 Task: Select a due date automation when advanced on, the moment a card is due add fields with custom field "Resume" set to a number lower or equal to 1 and greater or equal to 10.
Action: Mouse moved to (1233, 101)
Screenshot: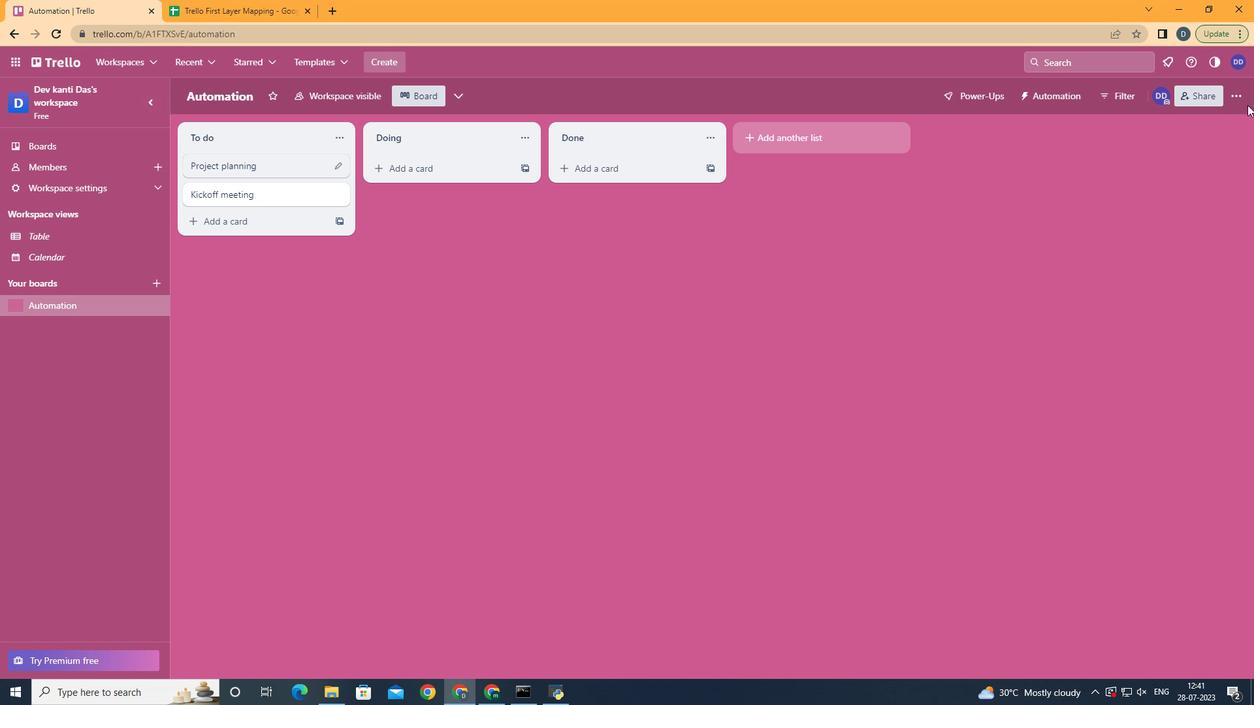 
Action: Mouse pressed left at (1233, 101)
Screenshot: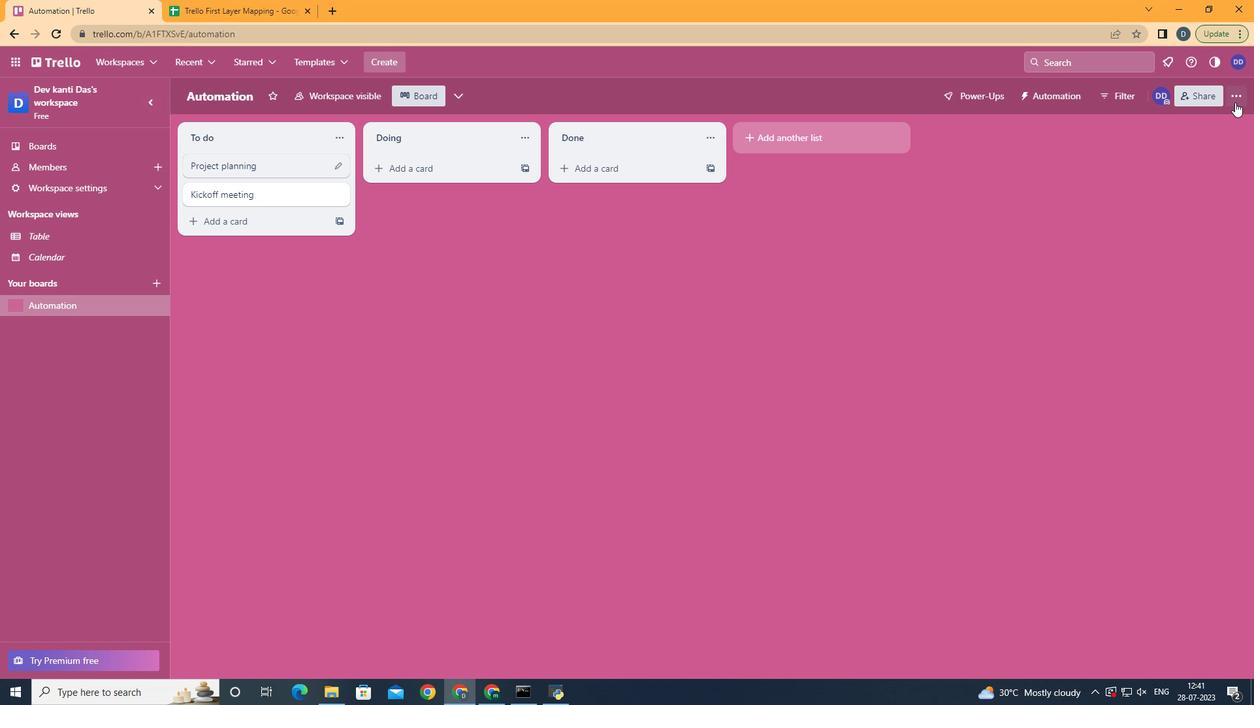 
Action: Mouse moved to (1080, 277)
Screenshot: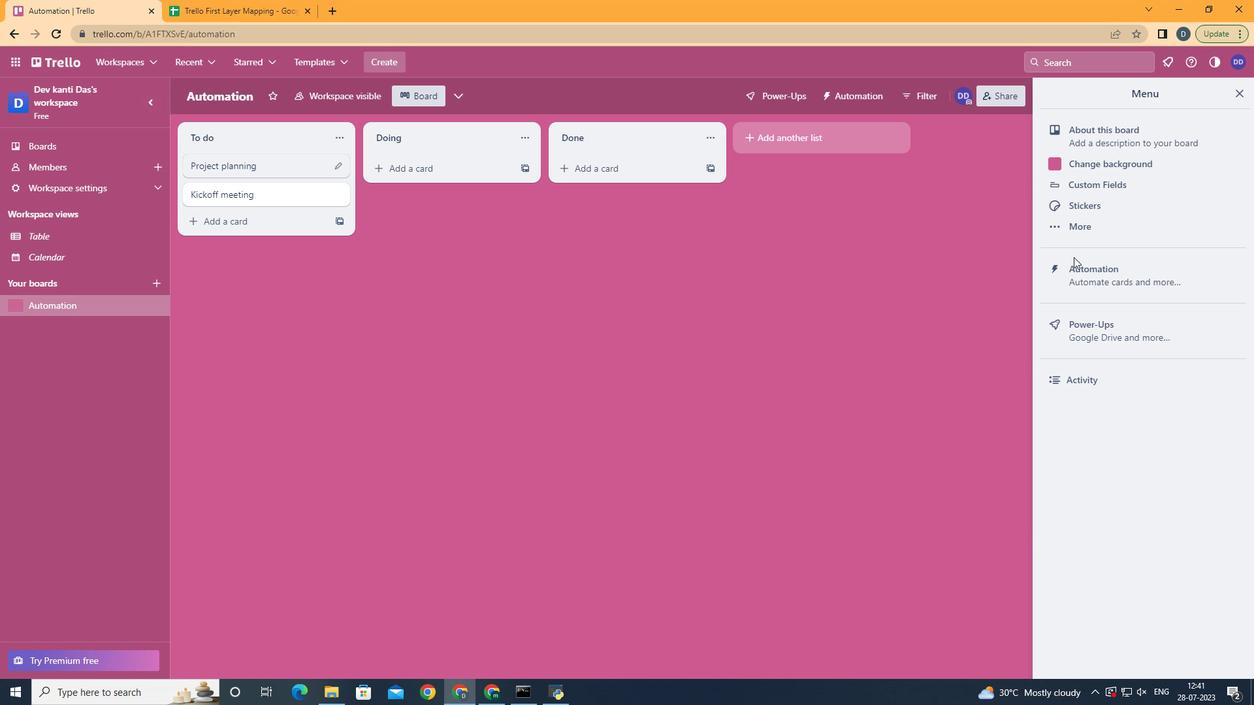 
Action: Mouse pressed left at (1080, 277)
Screenshot: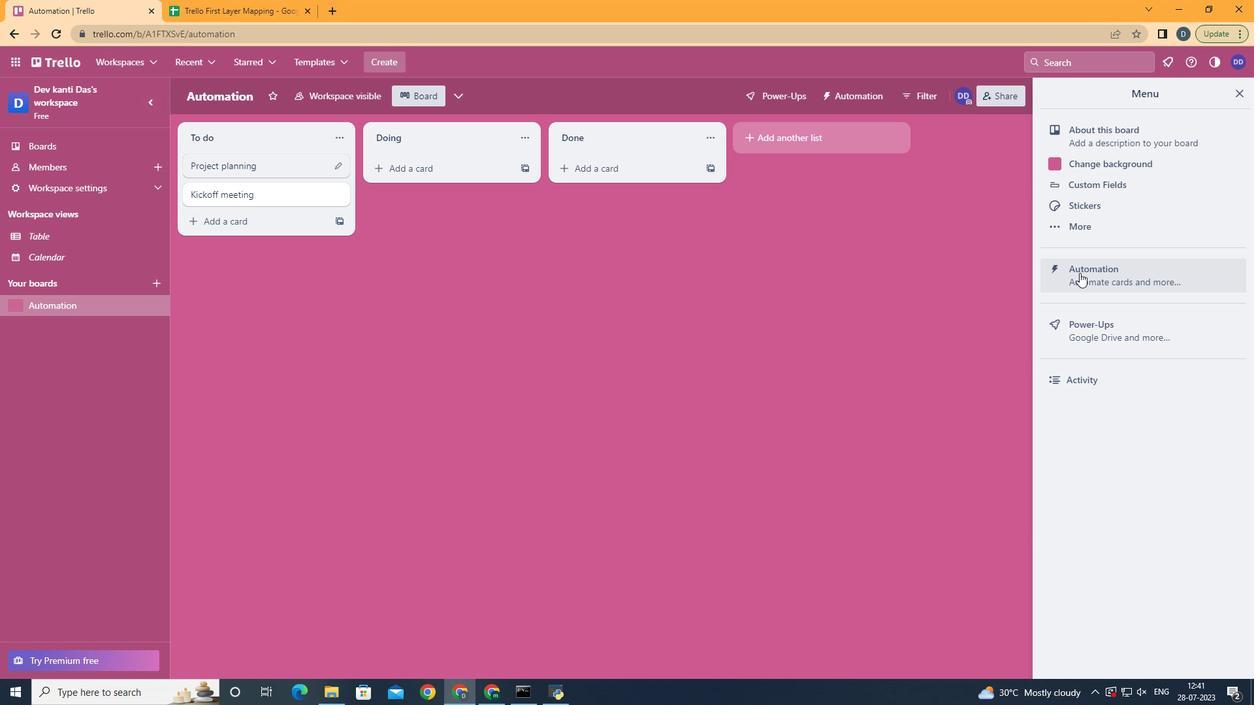 
Action: Mouse moved to (259, 260)
Screenshot: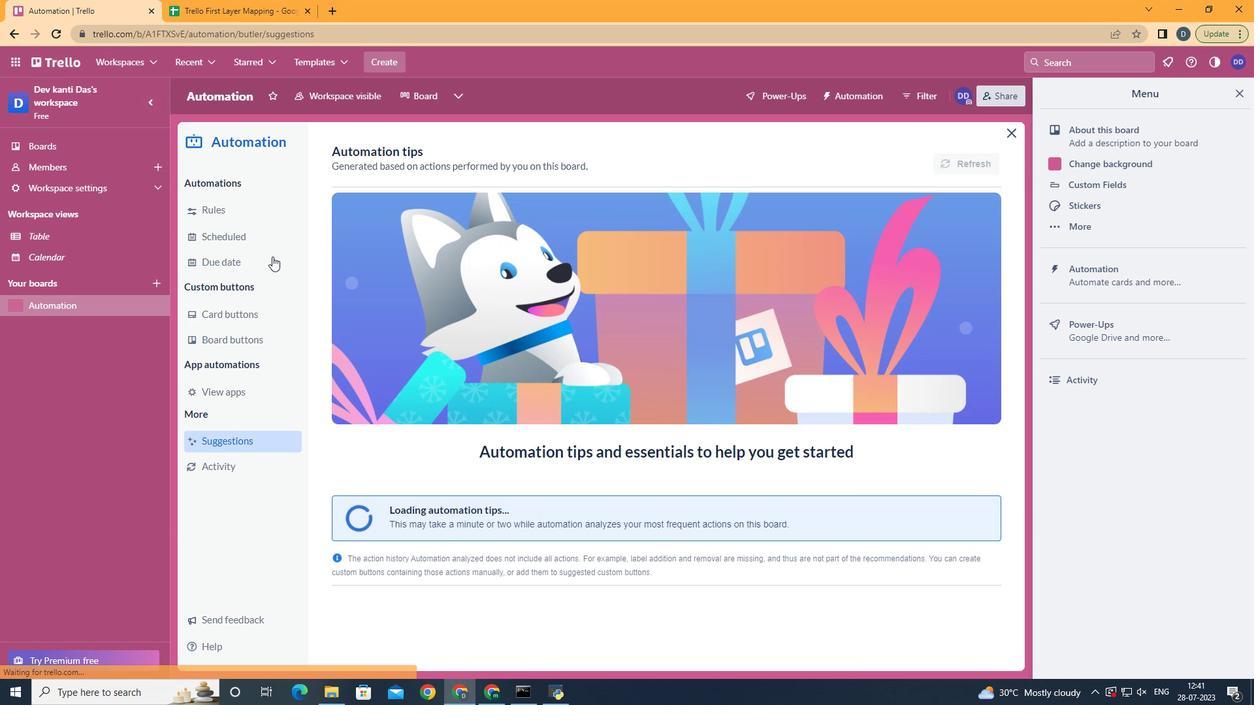 
Action: Mouse pressed left at (259, 260)
Screenshot: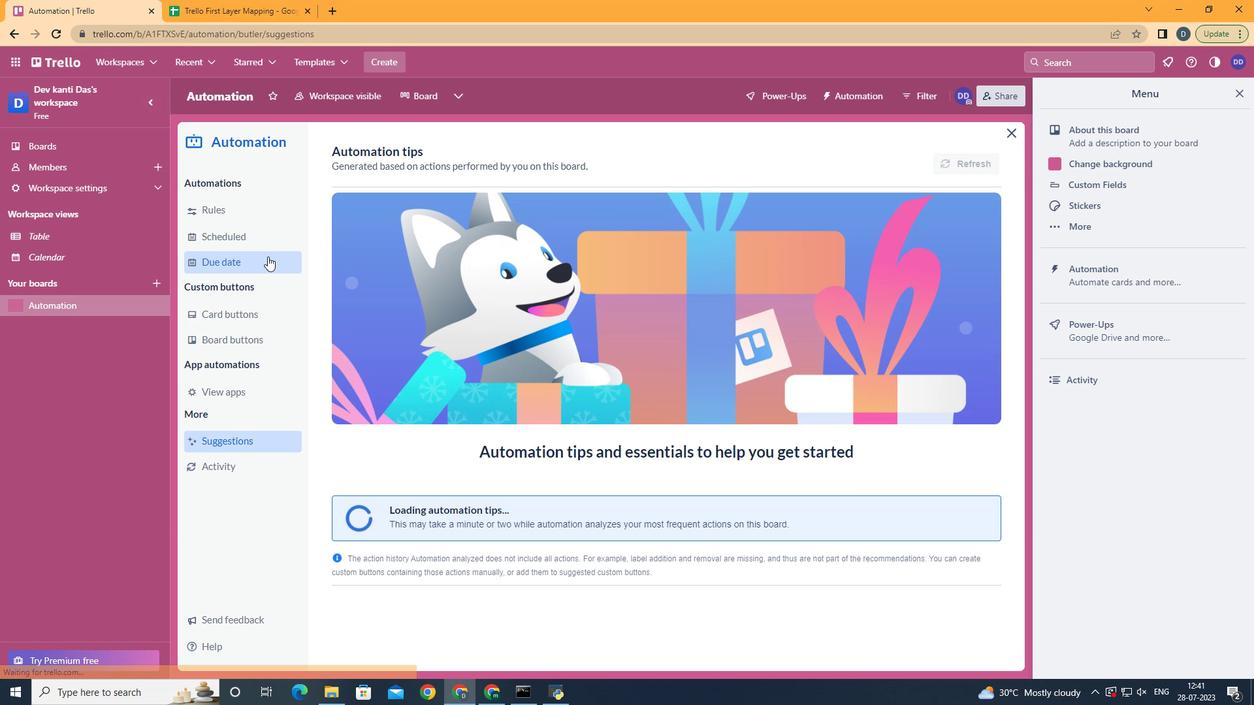
Action: Mouse moved to (948, 158)
Screenshot: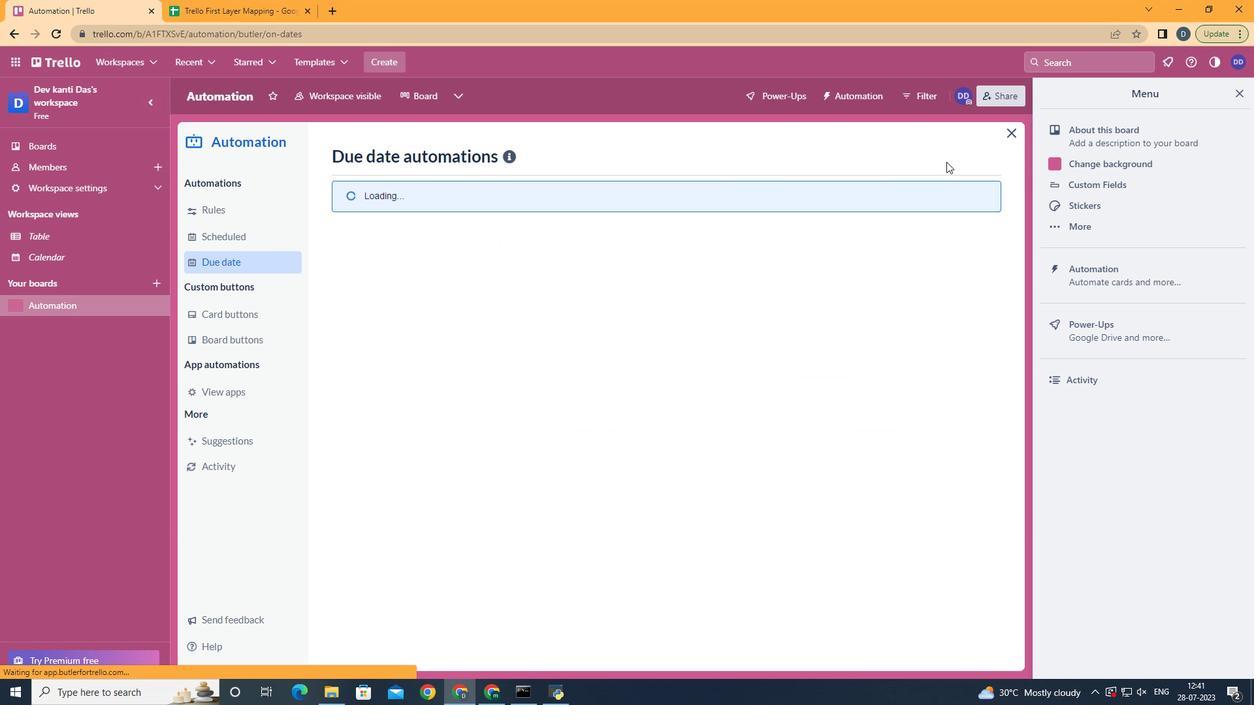 
Action: Mouse pressed left at (948, 158)
Screenshot: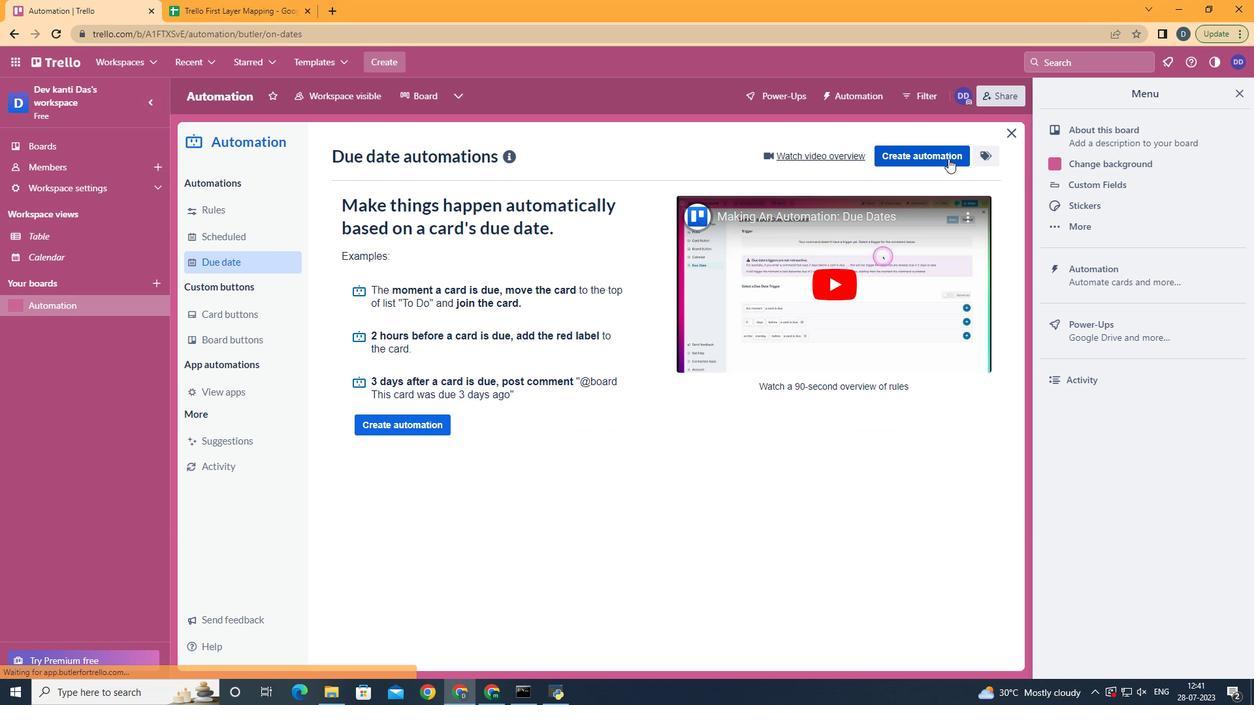 
Action: Mouse moved to (487, 282)
Screenshot: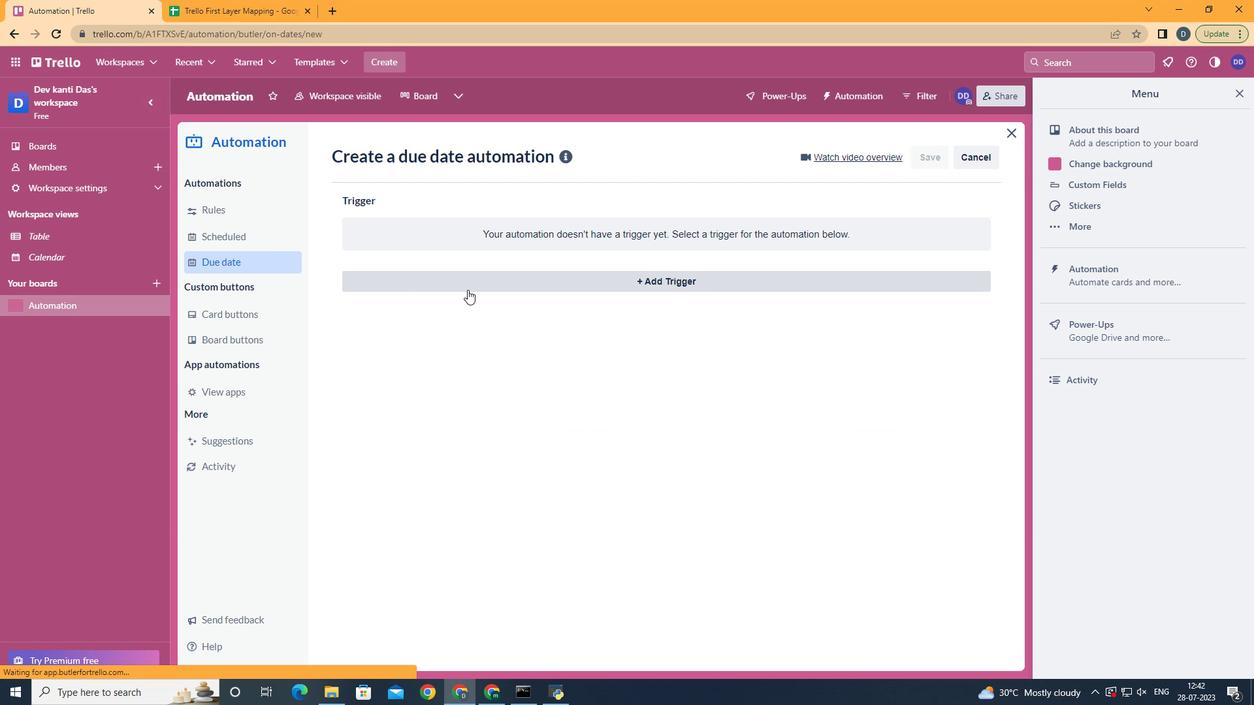 
Action: Mouse pressed left at (487, 282)
Screenshot: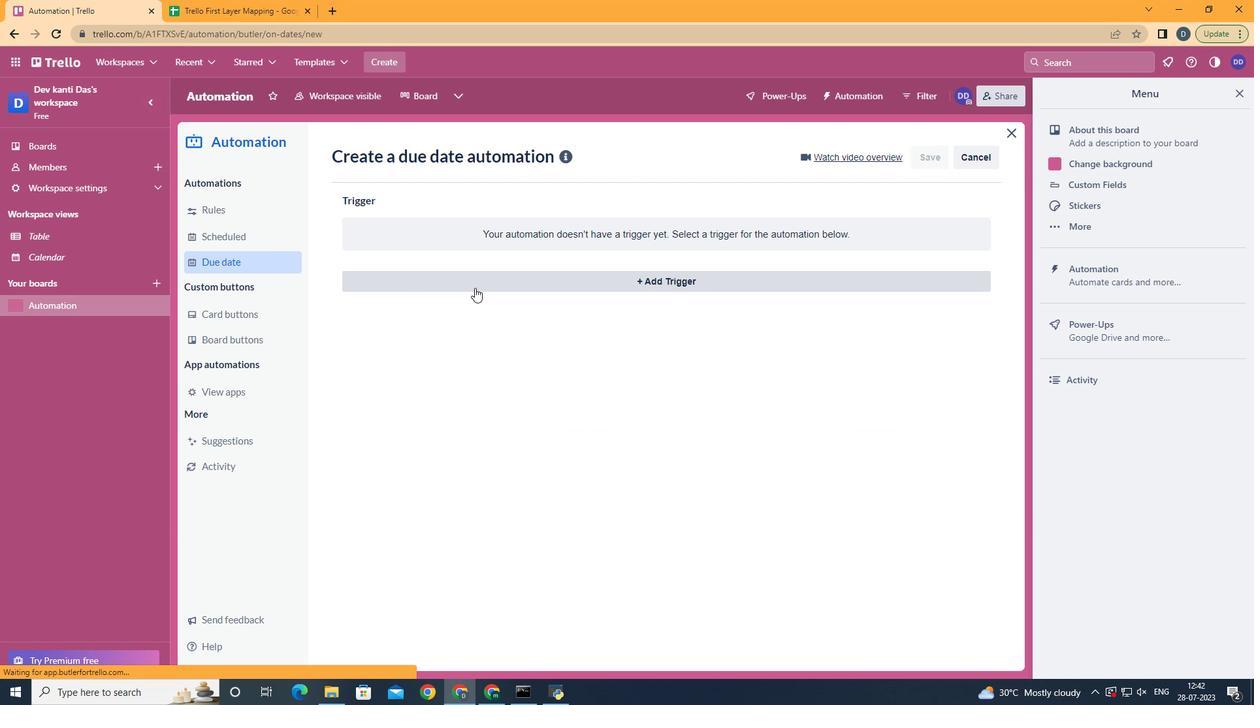 
Action: Mouse moved to (369, 461)
Screenshot: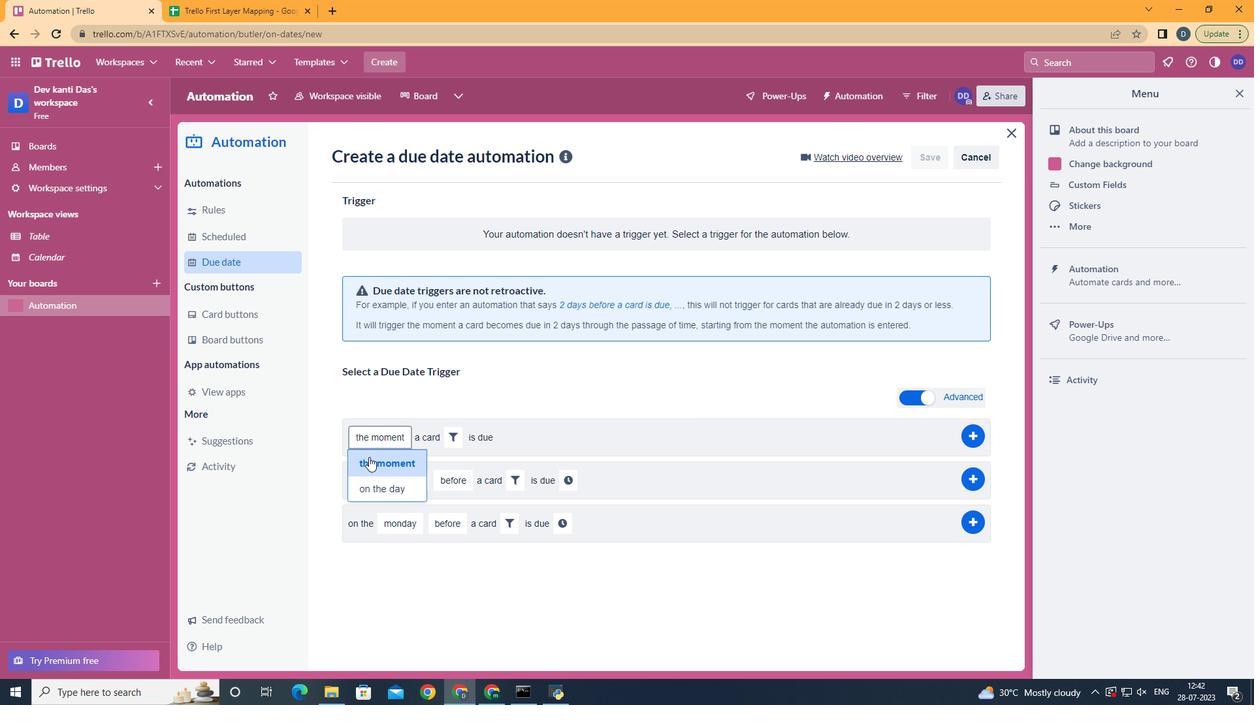 
Action: Mouse pressed left at (369, 461)
Screenshot: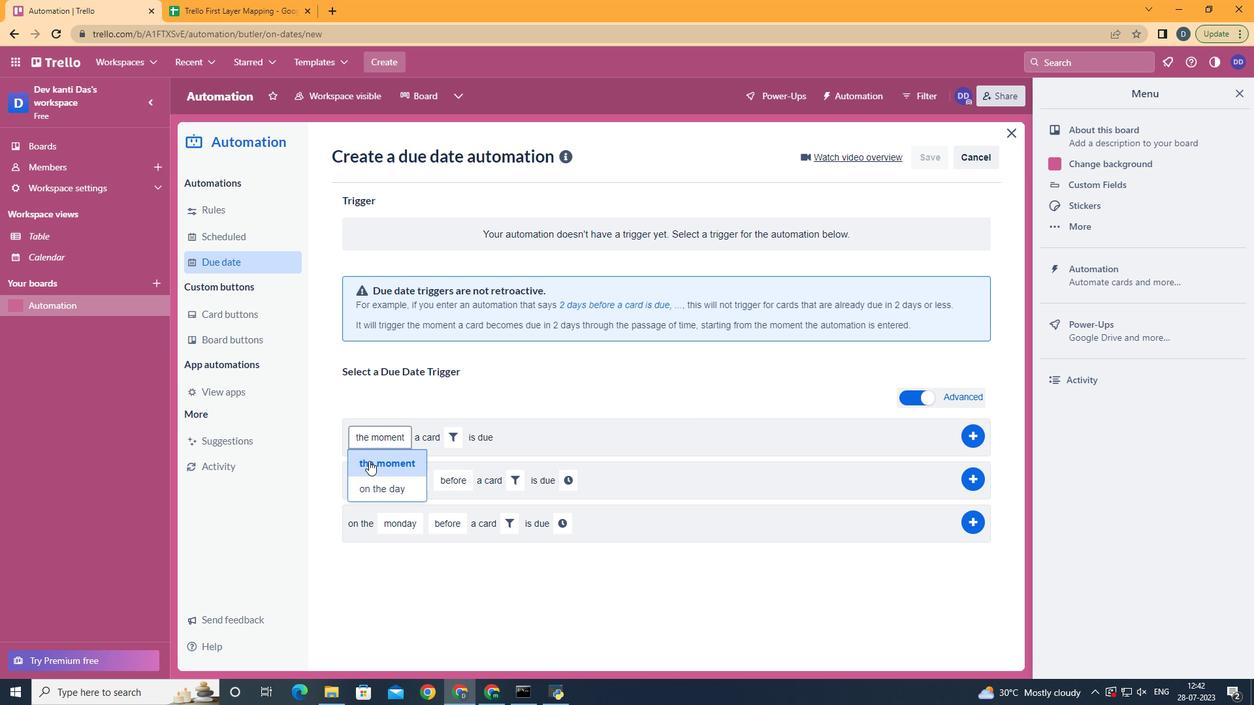 
Action: Mouse moved to (464, 427)
Screenshot: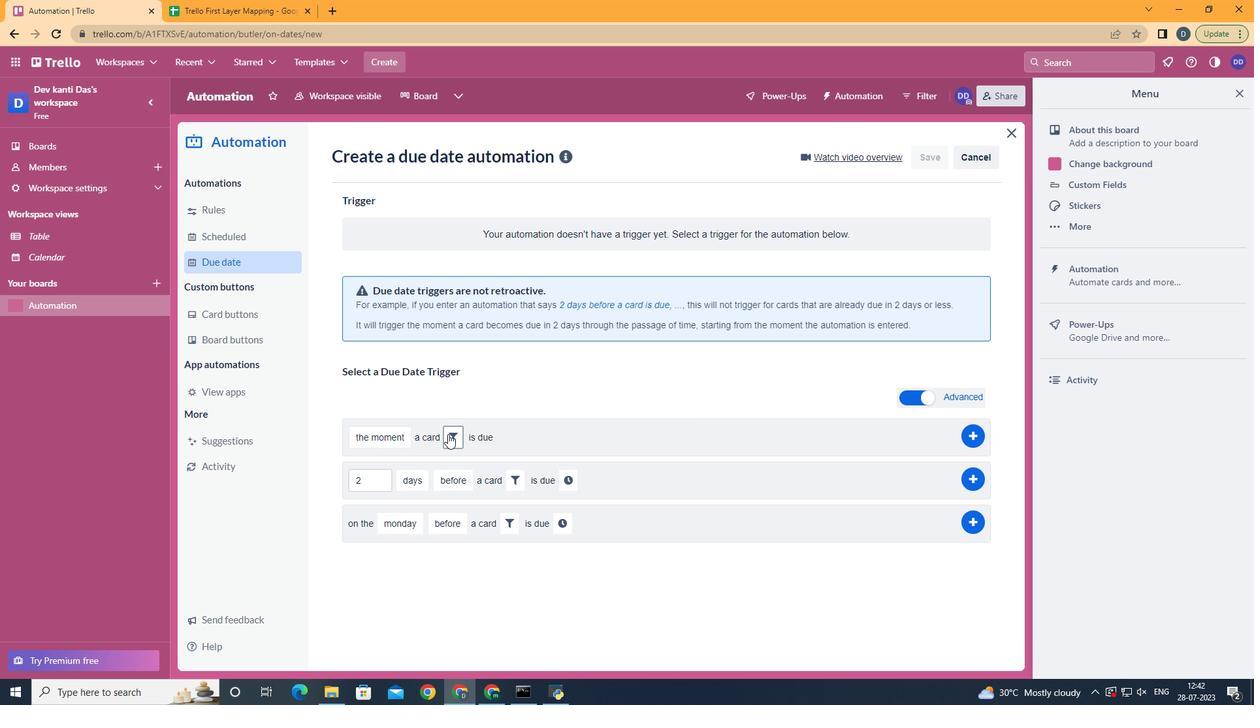 
Action: Mouse pressed left at (464, 427)
Screenshot: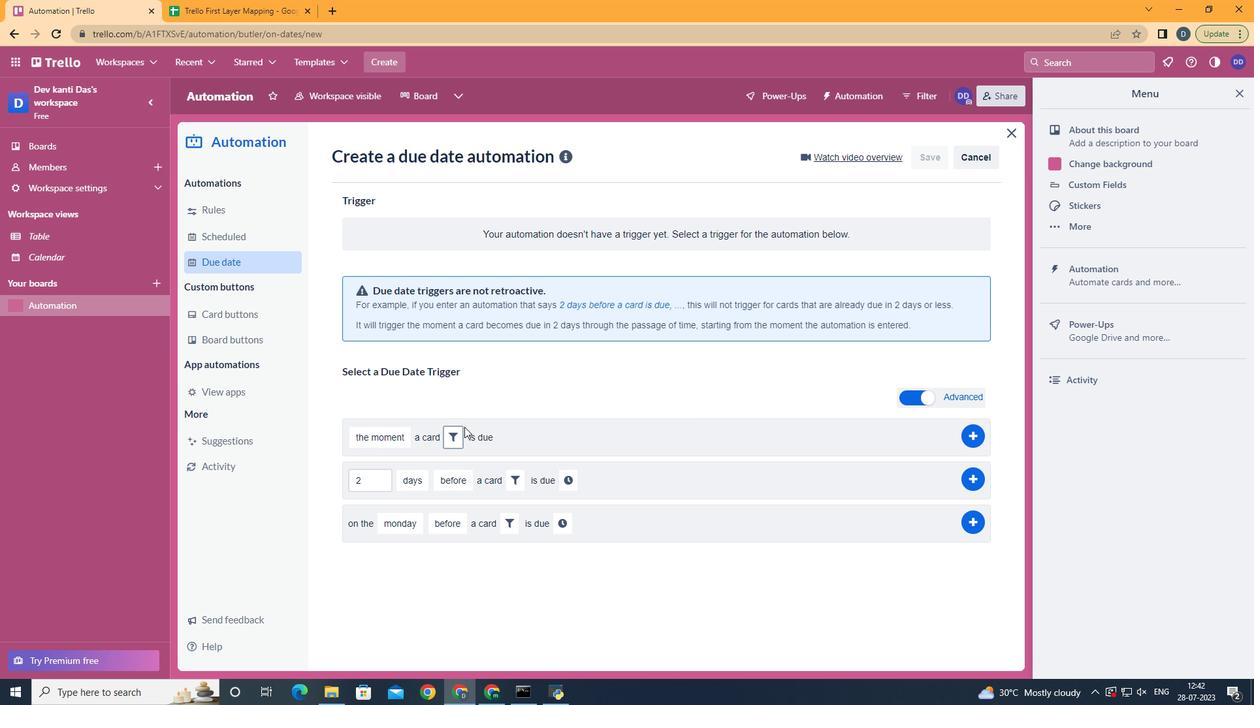 
Action: Mouse moved to (452, 431)
Screenshot: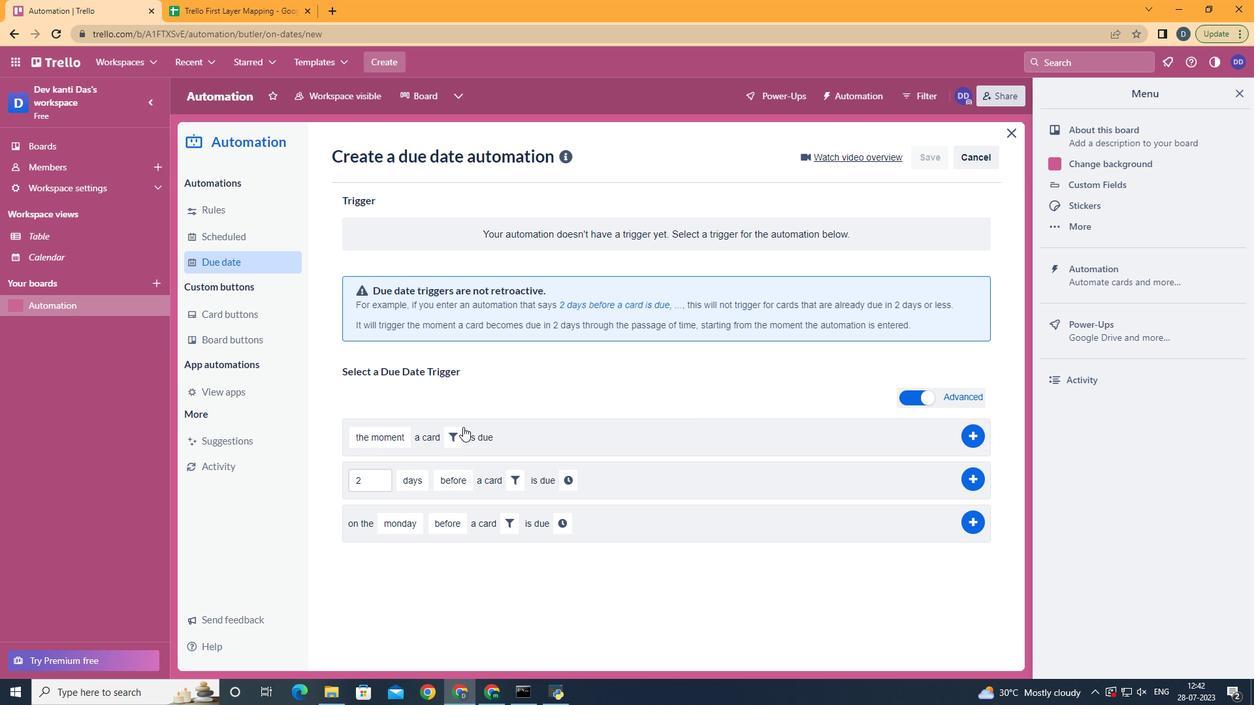 
Action: Mouse pressed left at (452, 431)
Screenshot: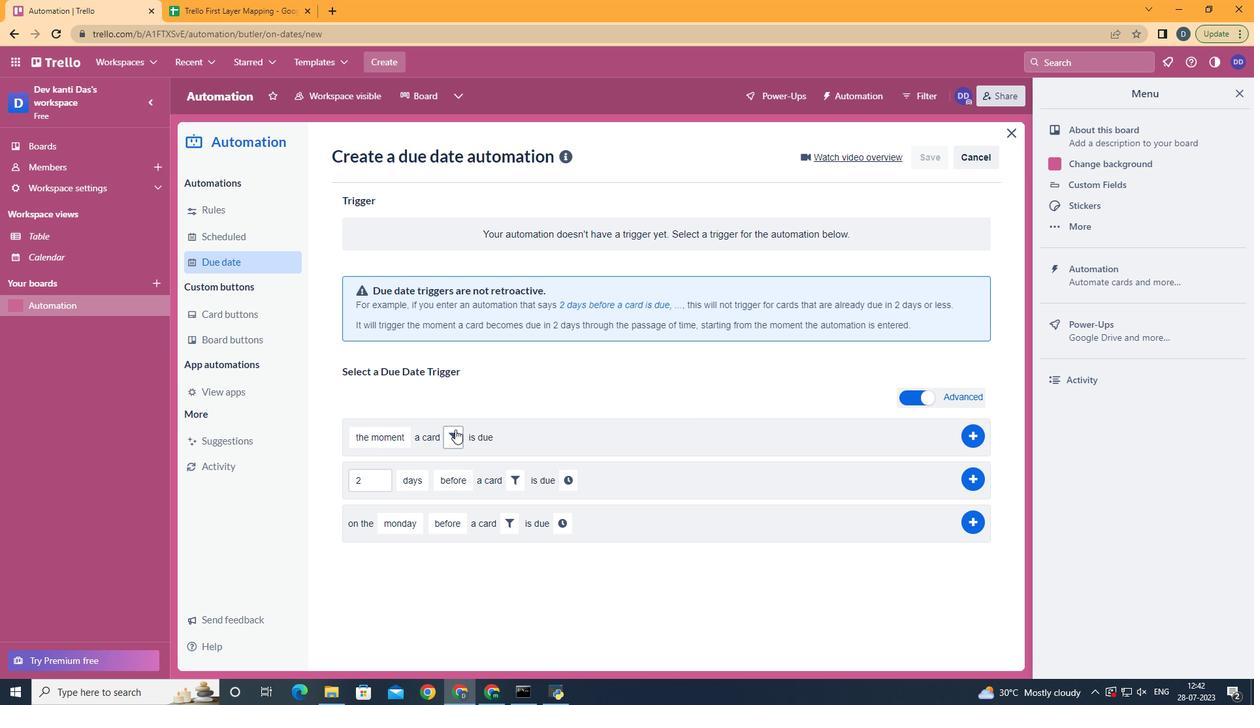 
Action: Mouse moved to (665, 483)
Screenshot: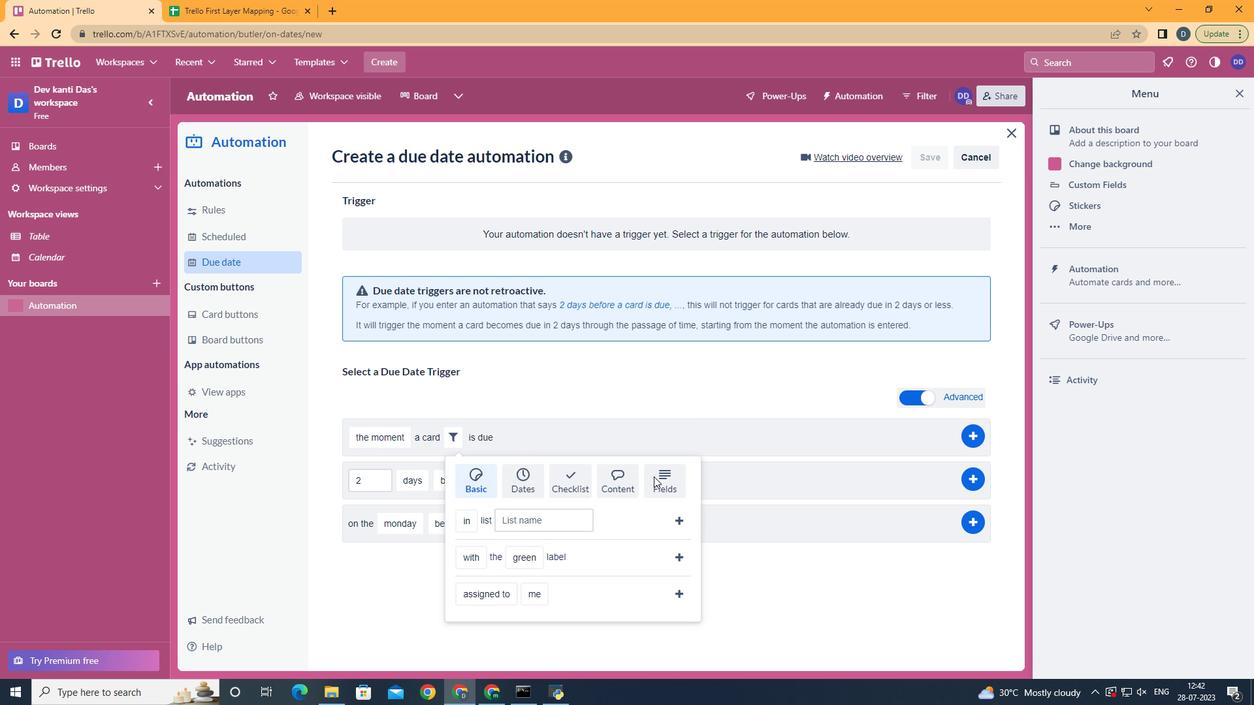 
Action: Mouse pressed left at (664, 483)
Screenshot: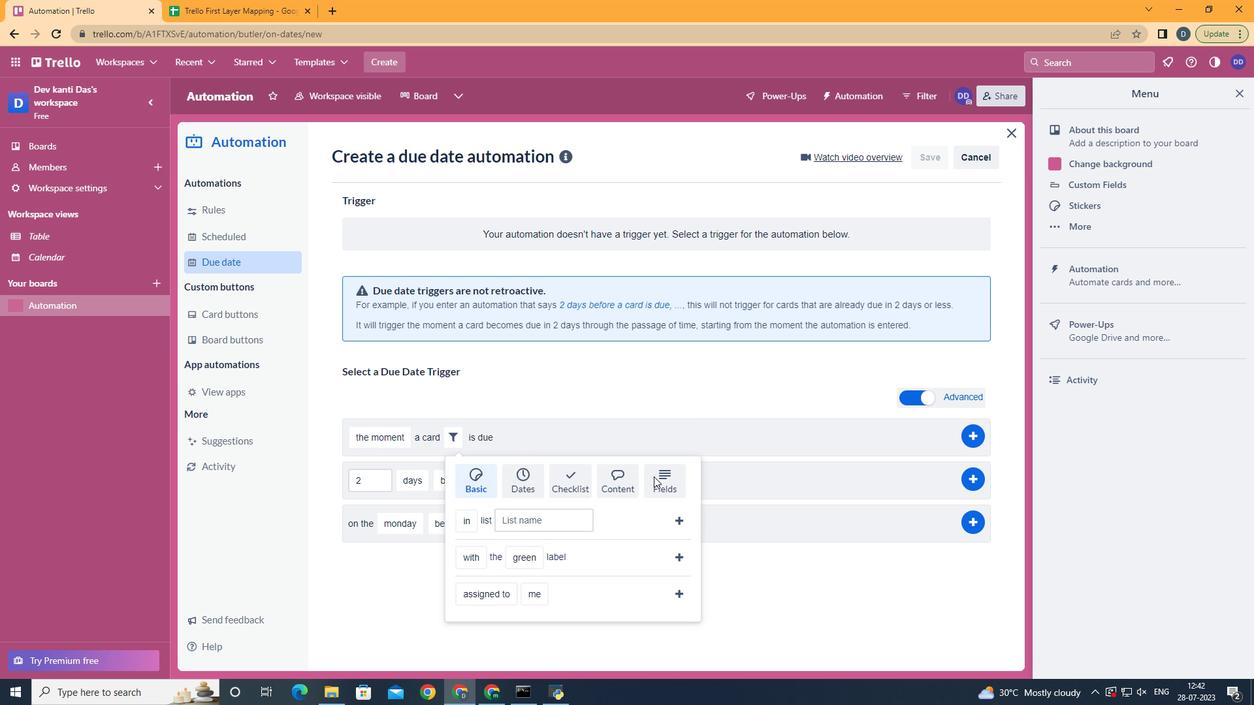 
Action: Mouse moved to (717, 538)
Screenshot: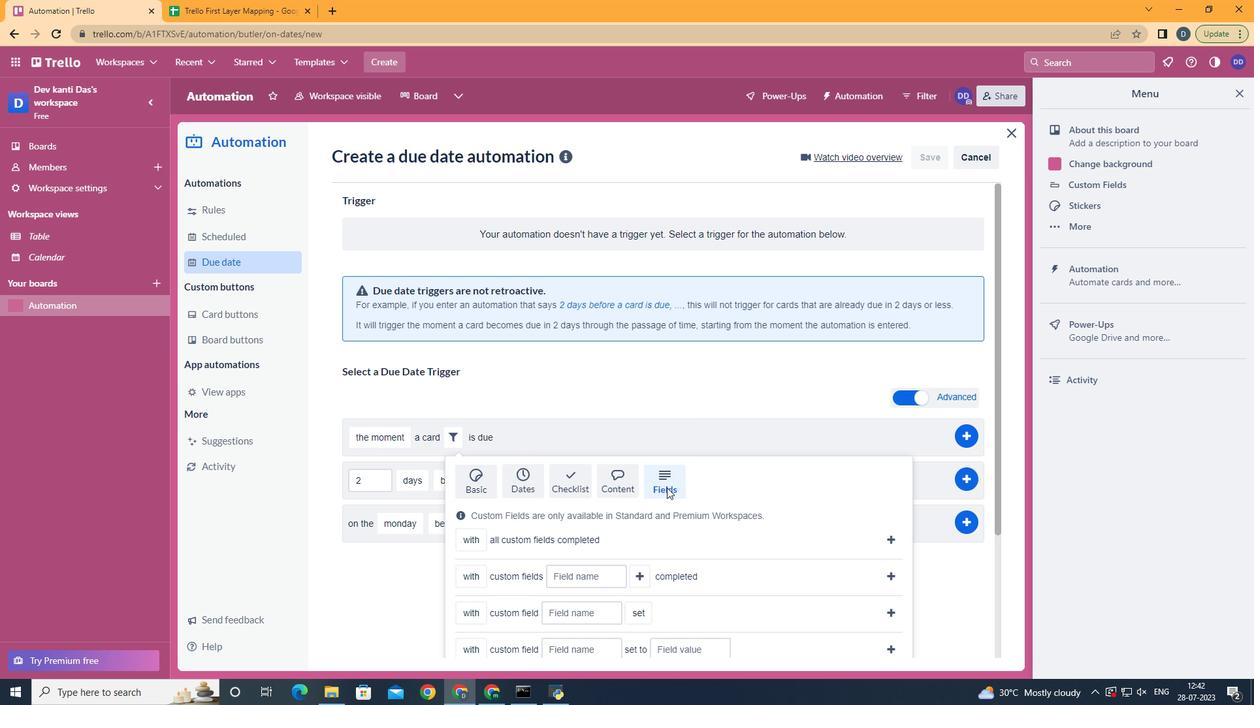 
Action: Mouse scrolled (717, 537) with delta (0, 0)
Screenshot: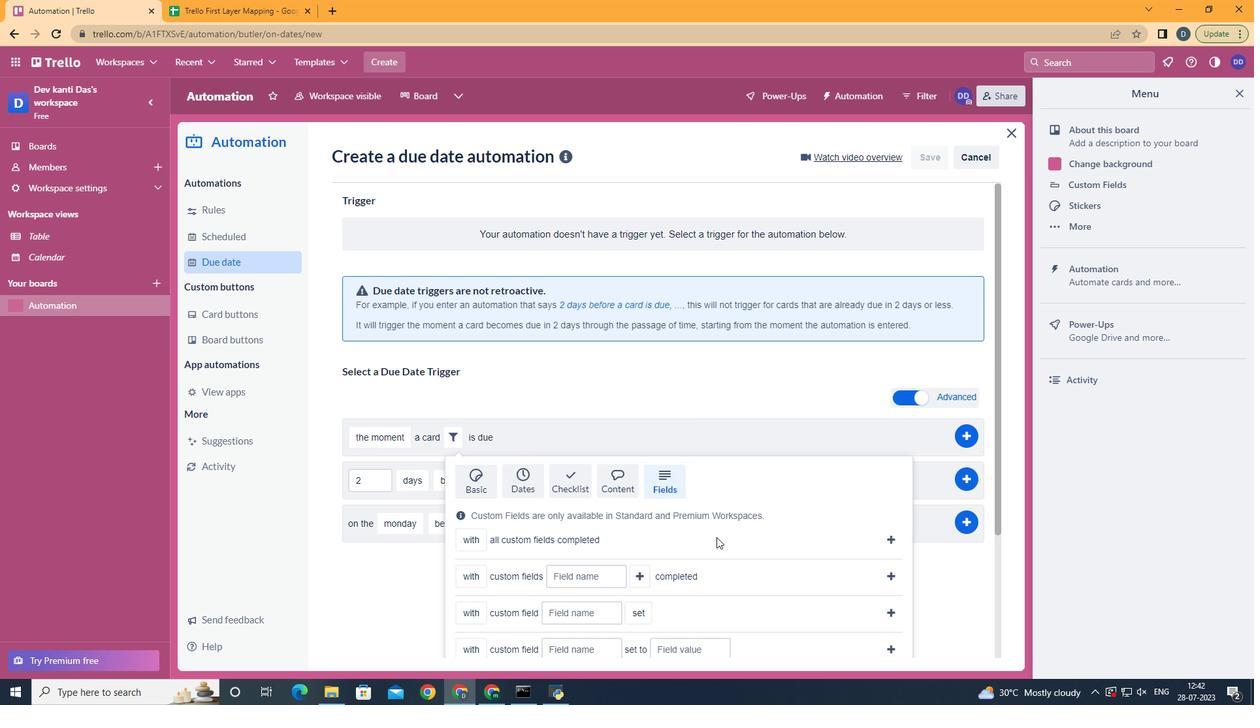 
Action: Mouse scrolled (717, 537) with delta (0, 0)
Screenshot: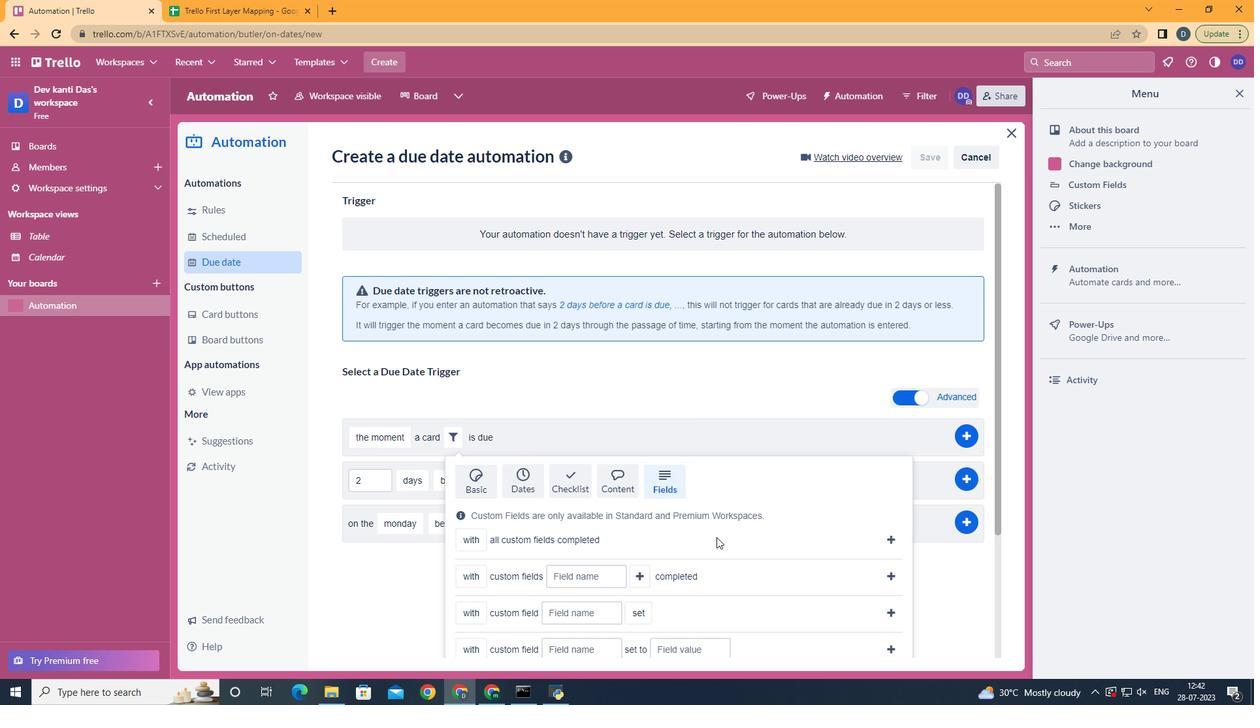 
Action: Mouse scrolled (717, 537) with delta (0, 0)
Screenshot: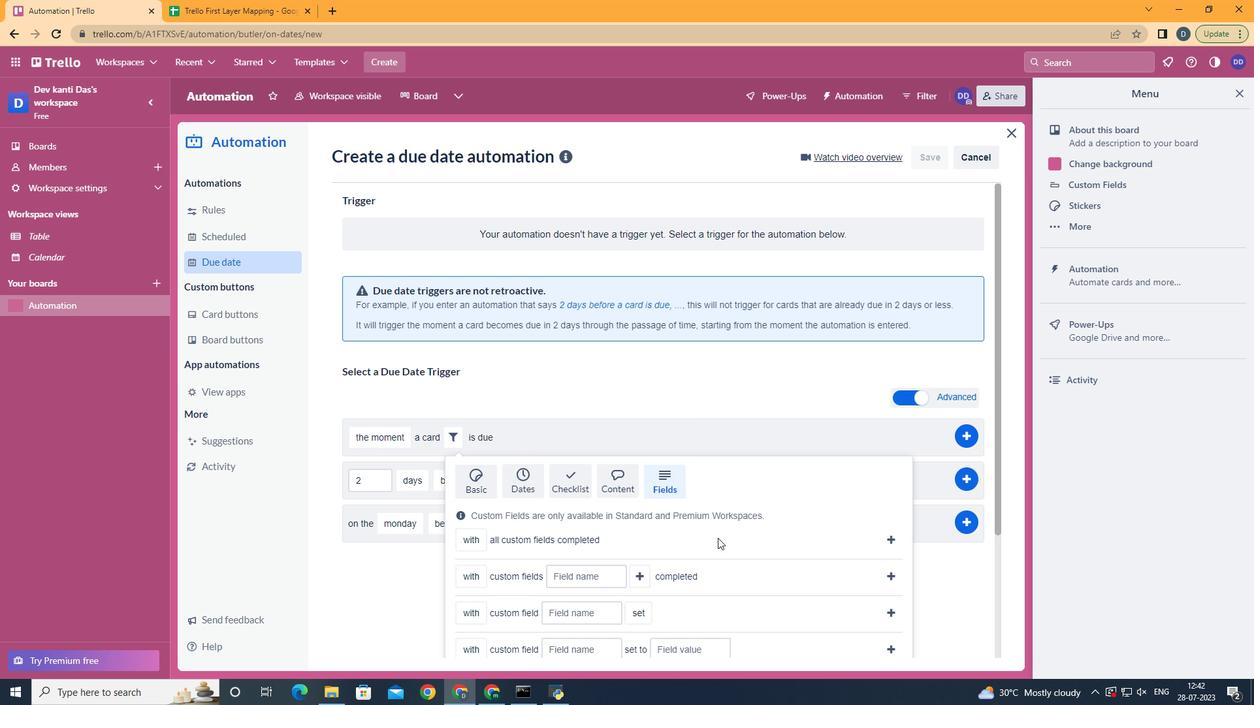 
Action: Mouse scrolled (717, 537) with delta (0, 0)
Screenshot: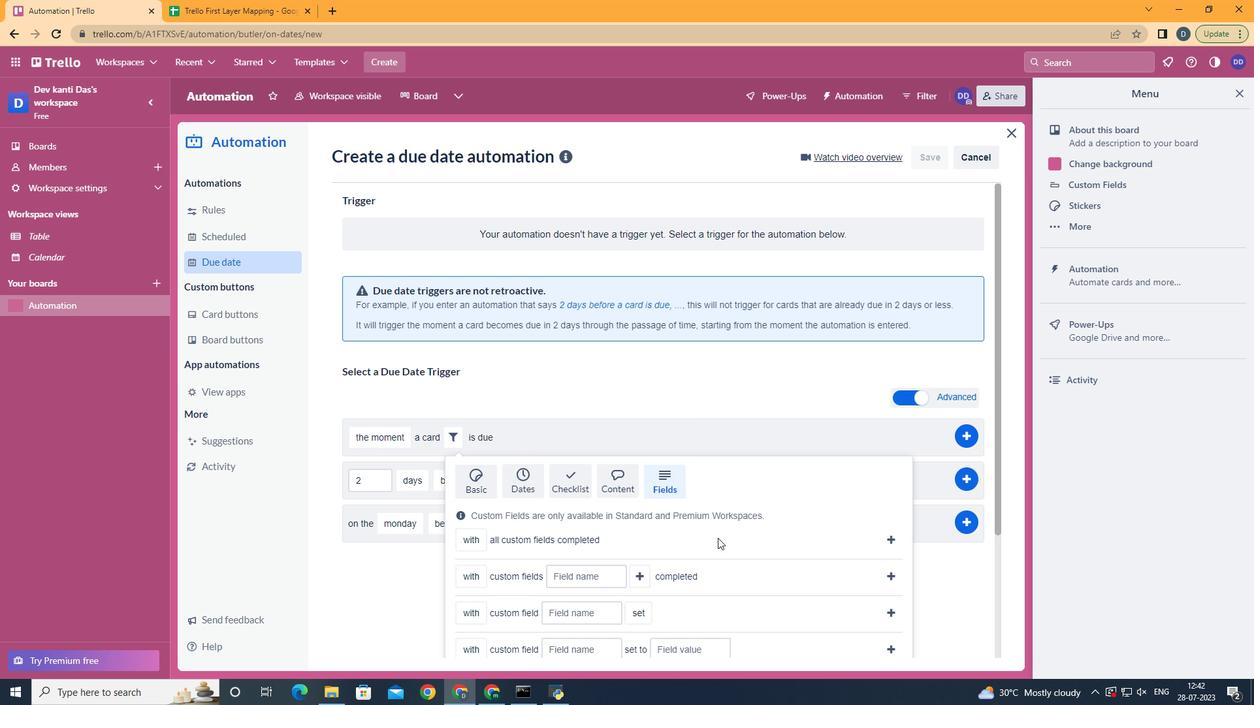 
Action: Mouse scrolled (717, 537) with delta (0, 0)
Screenshot: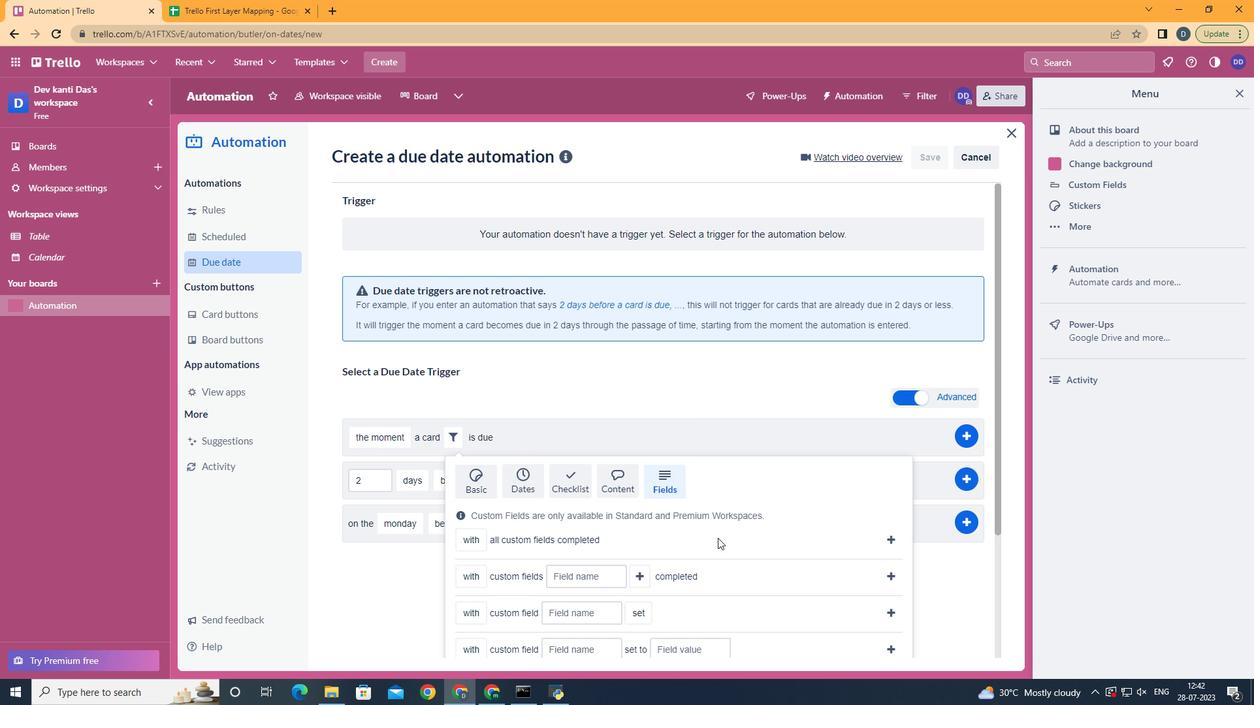 
Action: Mouse moved to (548, 559)
Screenshot: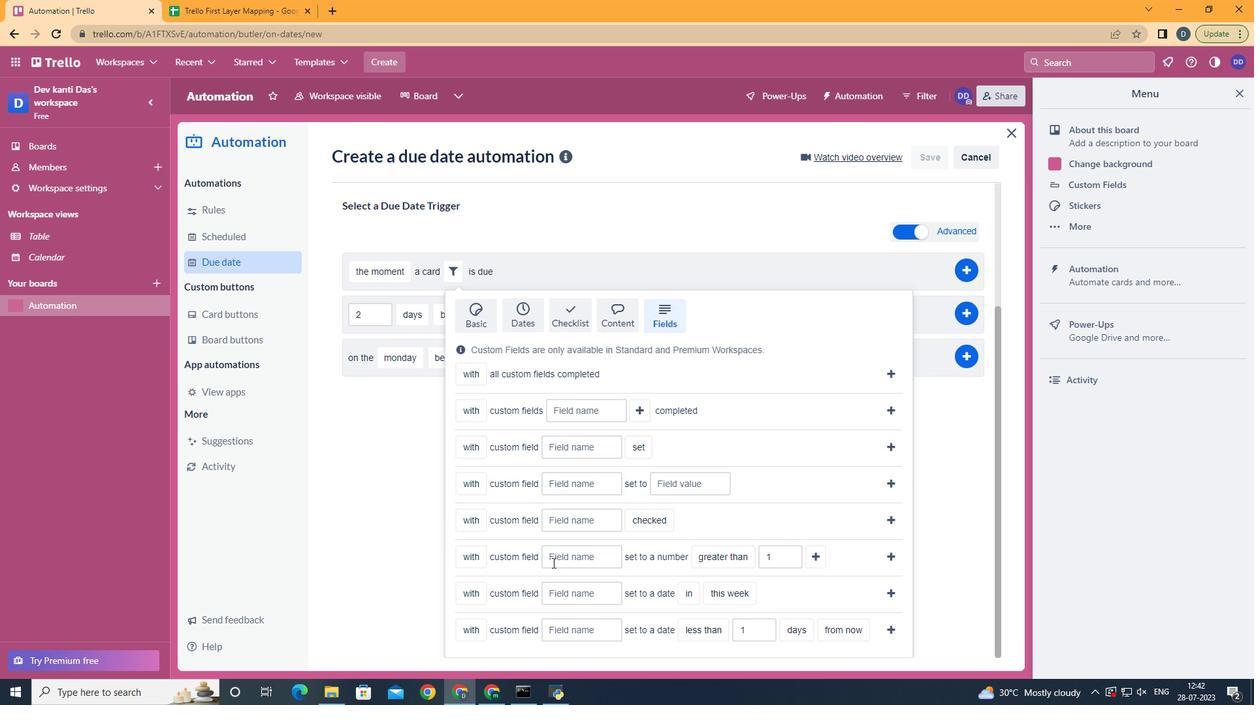 
Action: Mouse pressed left at (548, 559)
Screenshot: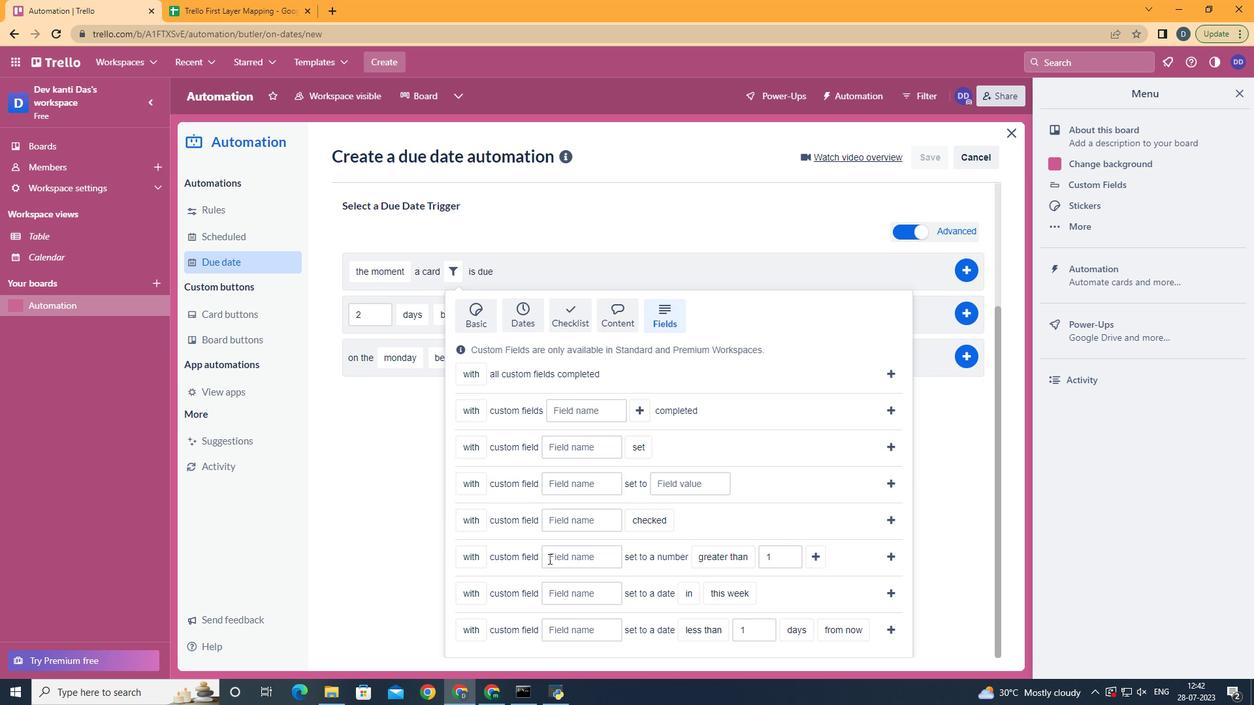
Action: Mouse moved to (1042, 686)
Screenshot: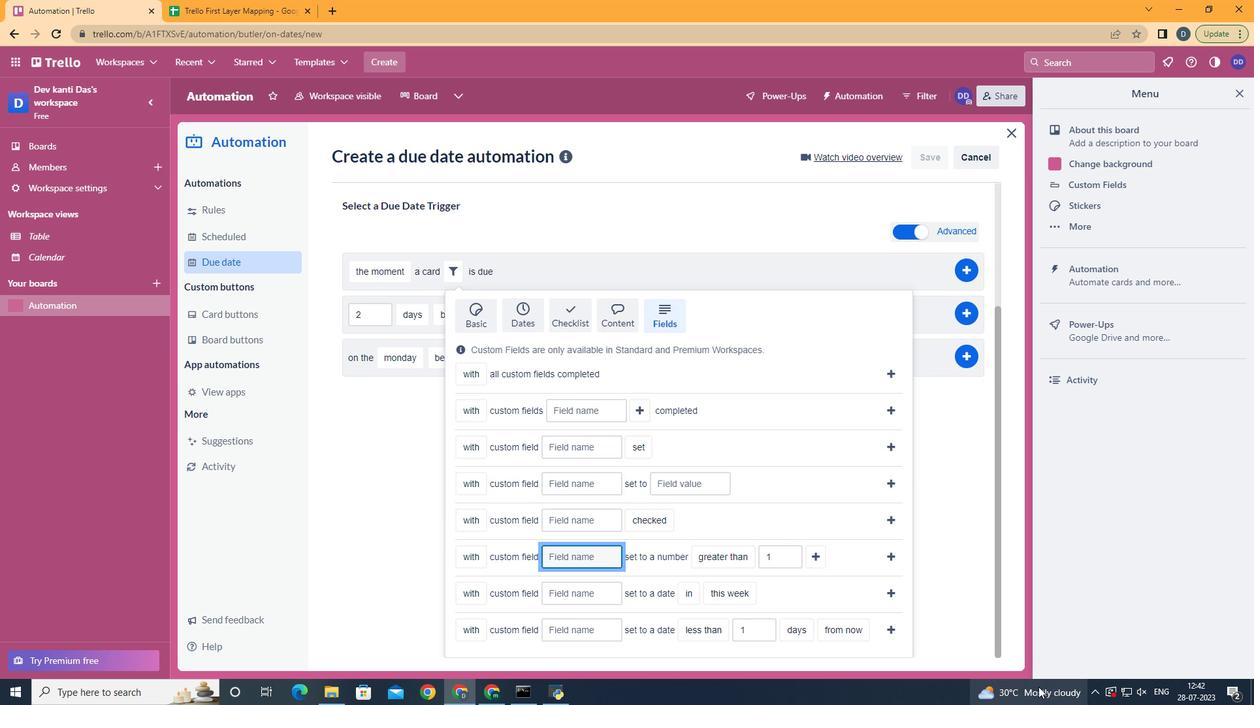 
Action: Key pressed <Key.shift>
Screenshot: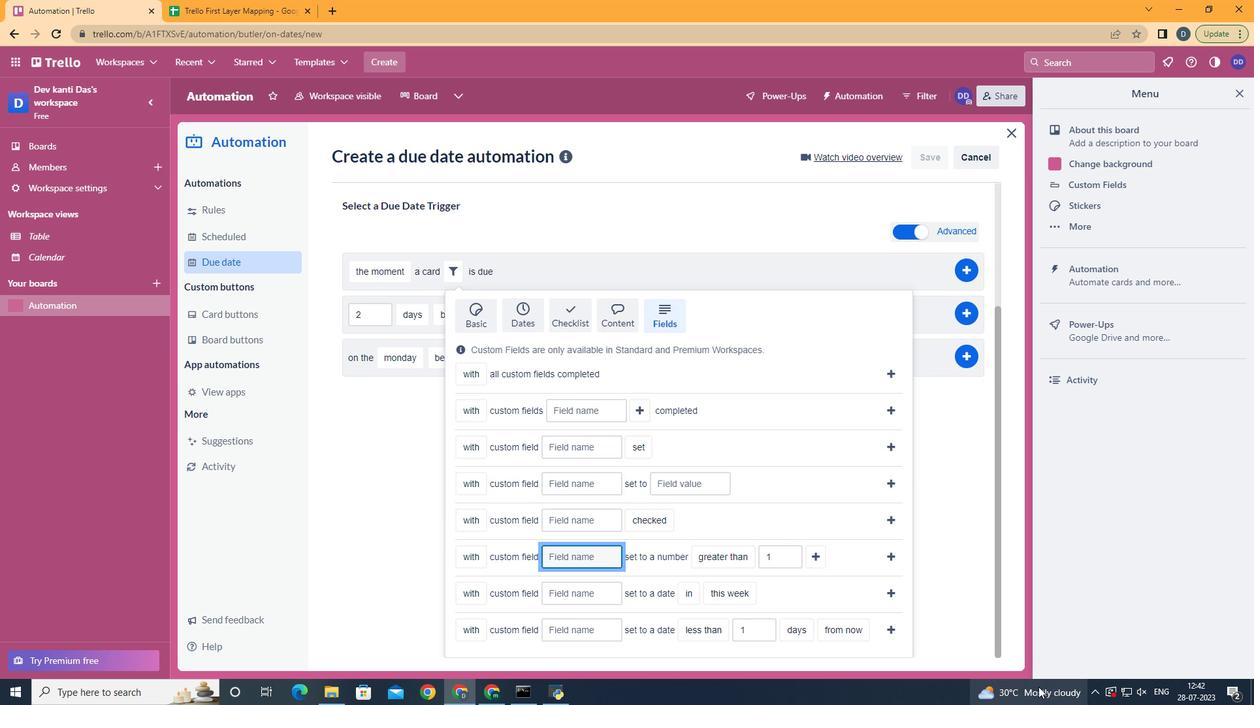 
Action: Mouse moved to (1051, 683)
Screenshot: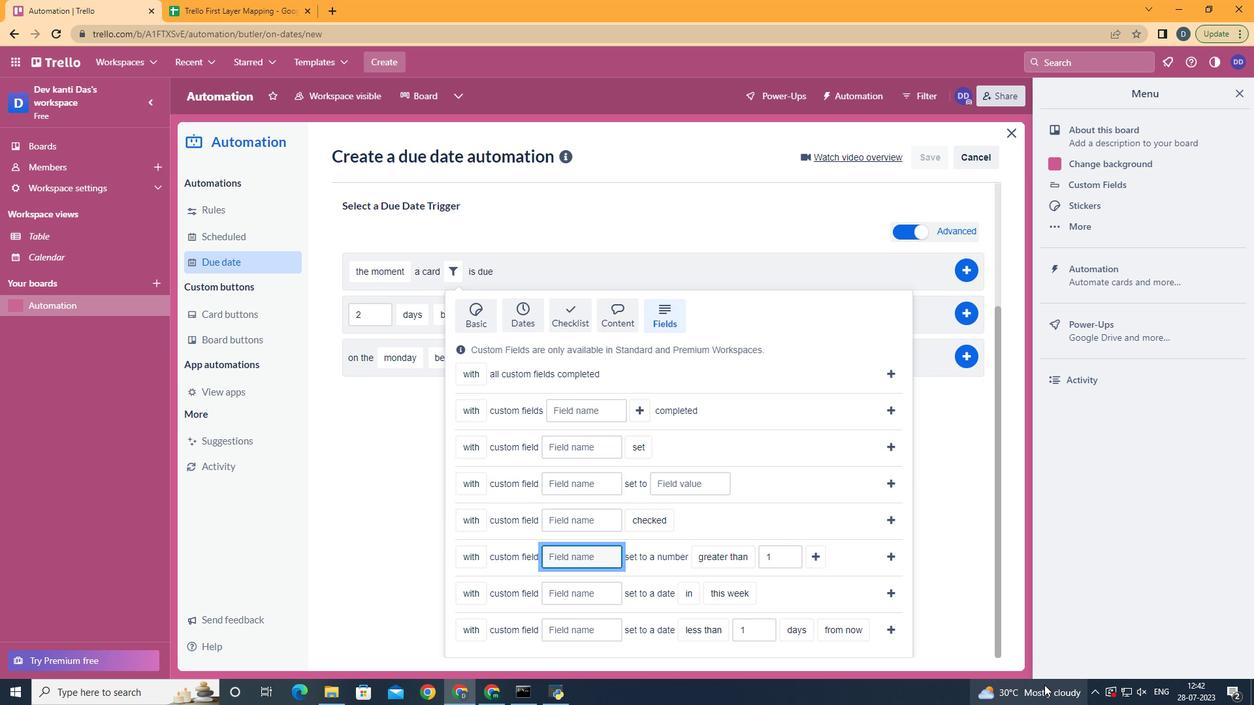 
Action: Key pressed R
Screenshot: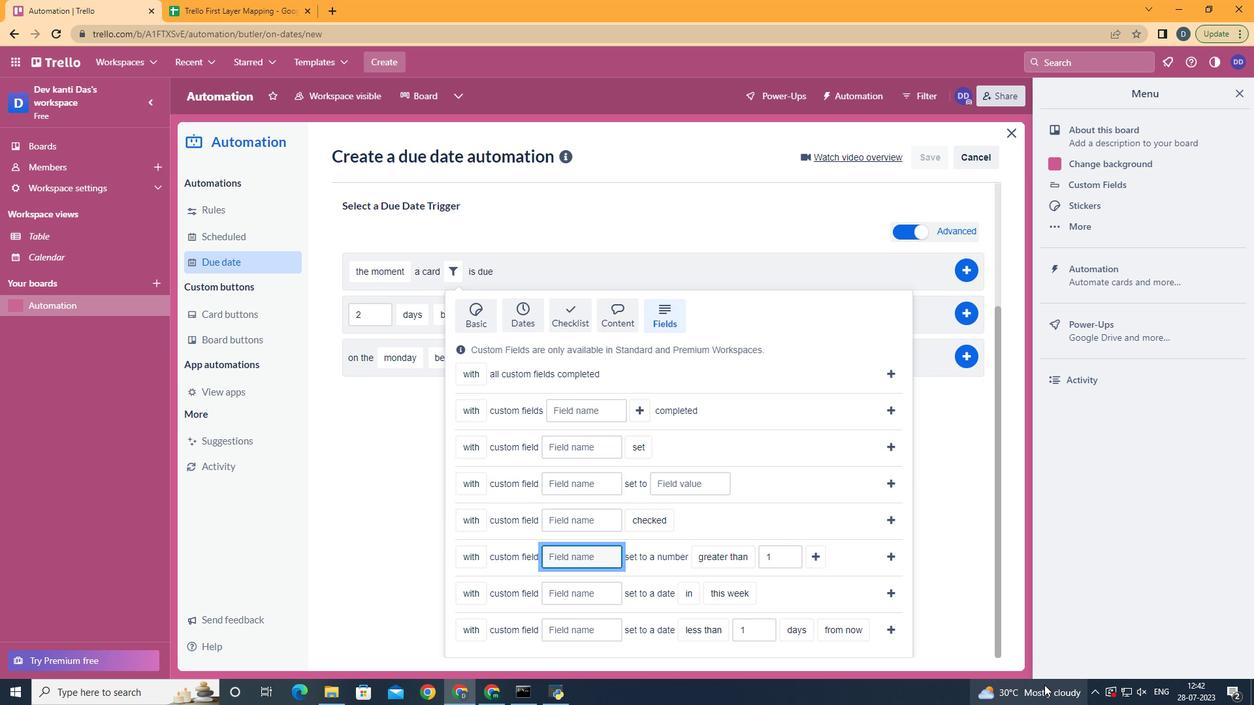 
Action: Mouse moved to (1065, 677)
Screenshot: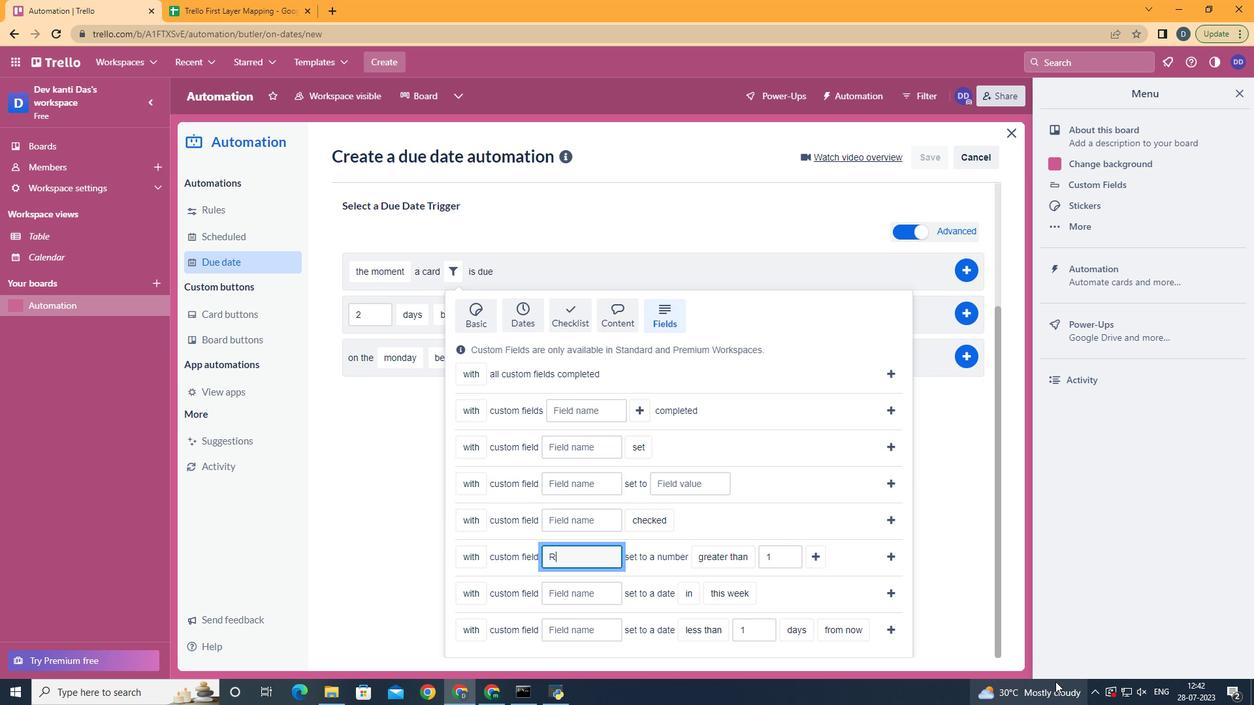 
Action: Key pressed e
Screenshot: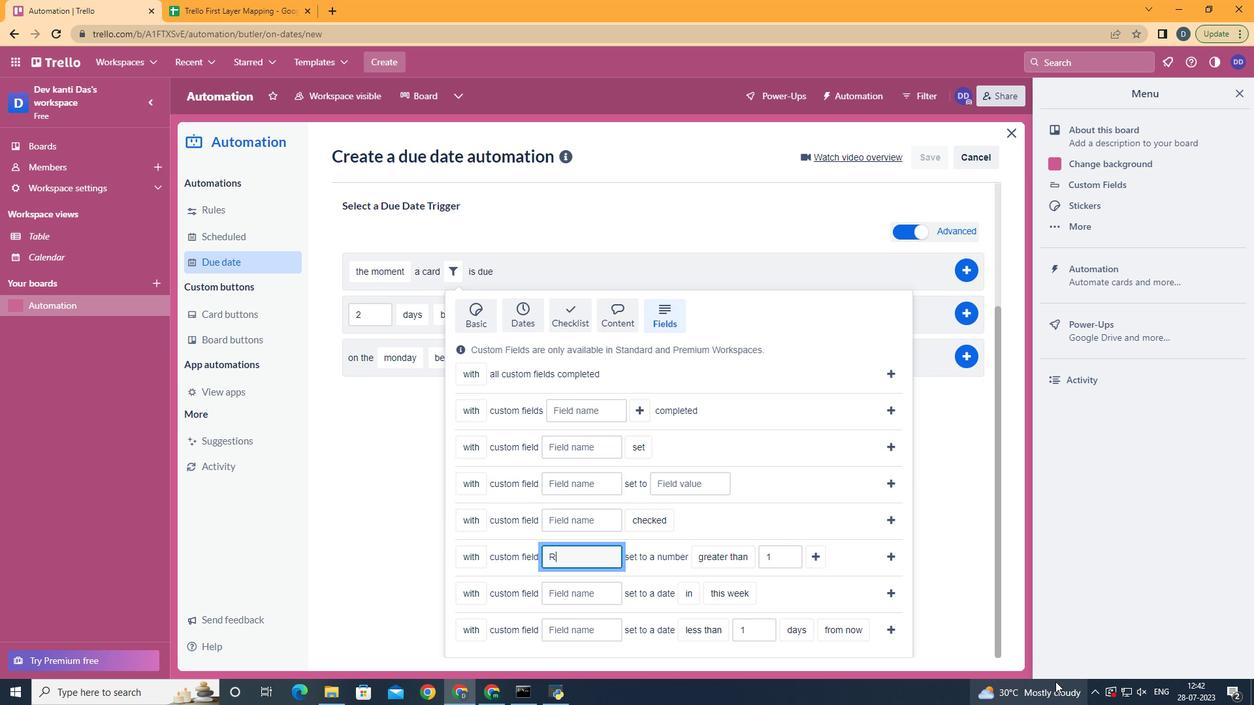 
Action: Mouse moved to (1073, 675)
Screenshot: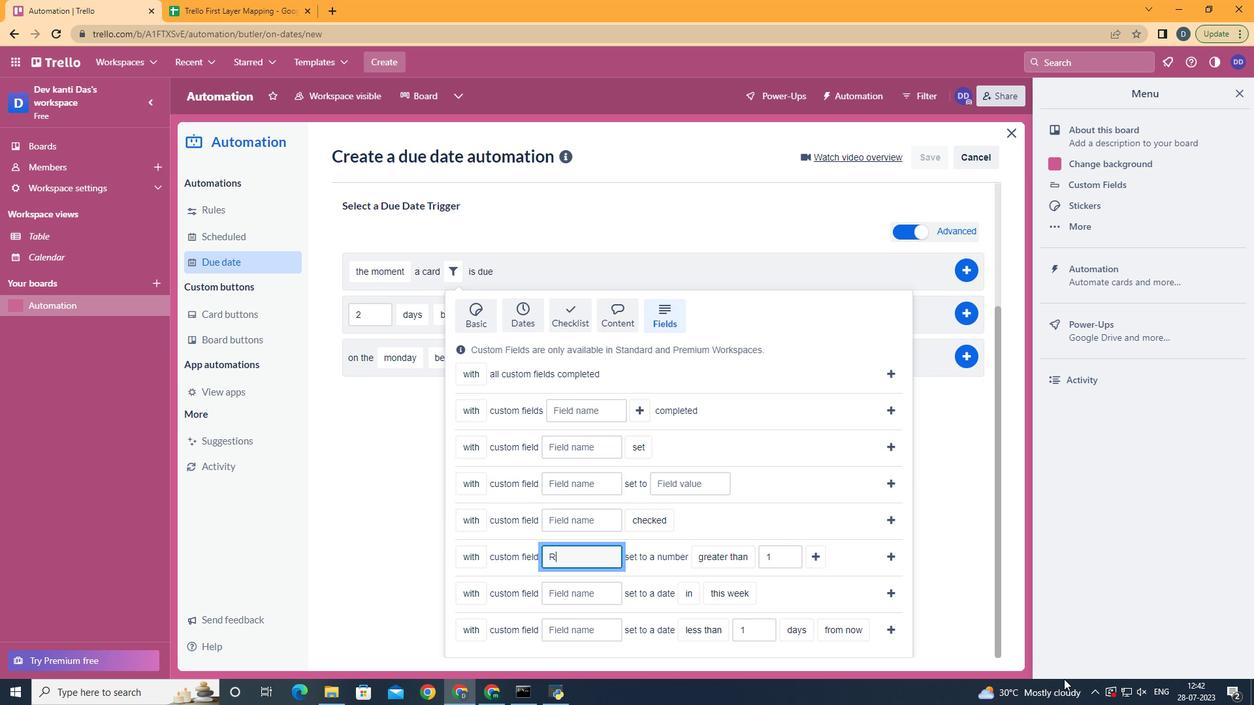 
Action: Key pressed s
Screenshot: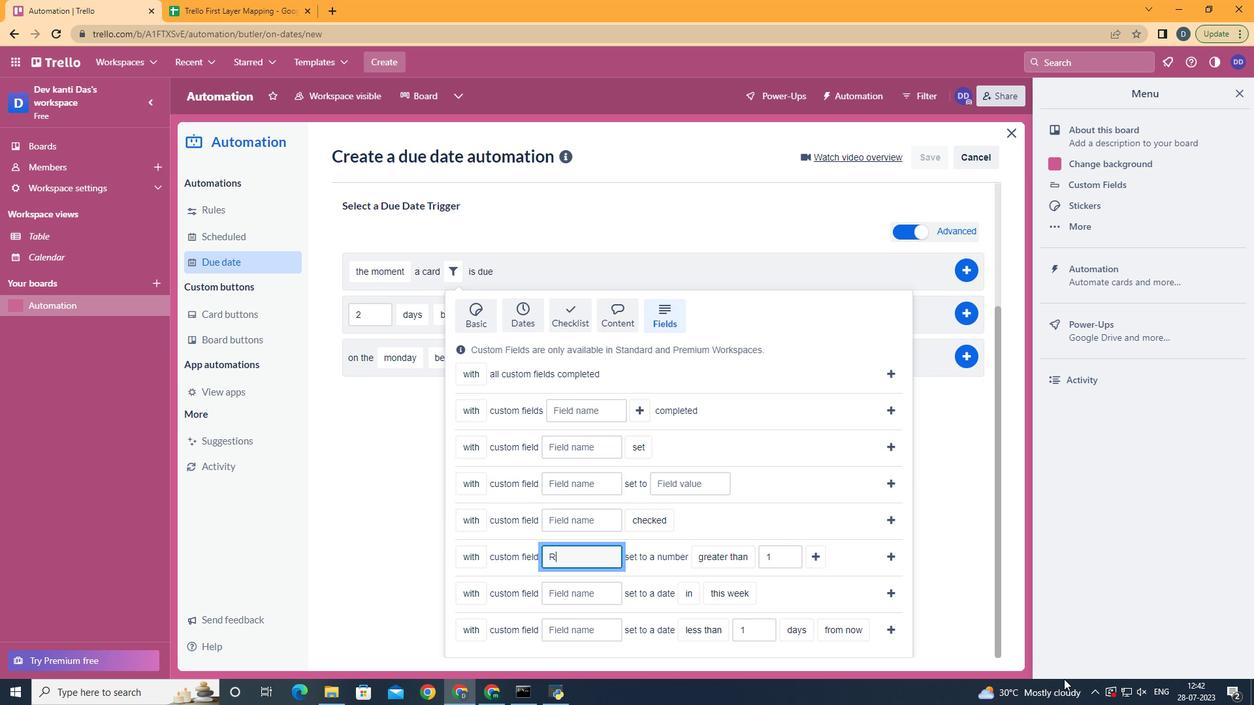 
Action: Mouse moved to (1092, 669)
Screenshot: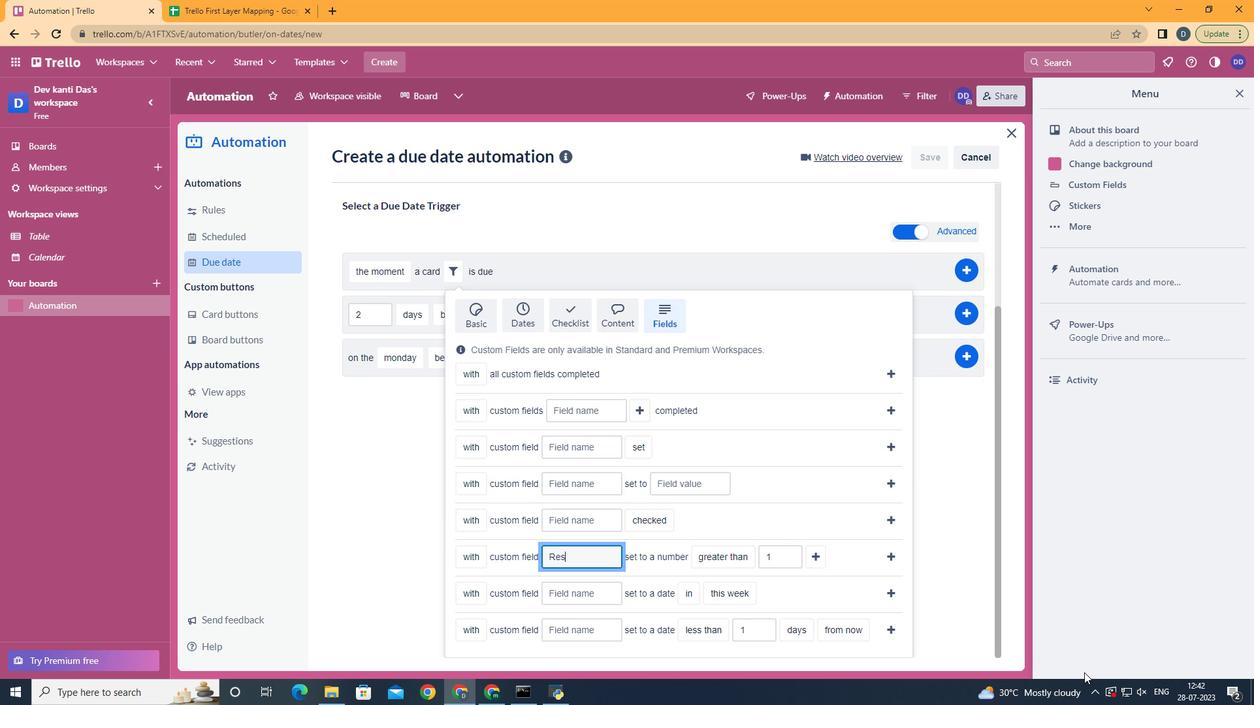 
Action: Key pressed u
Screenshot: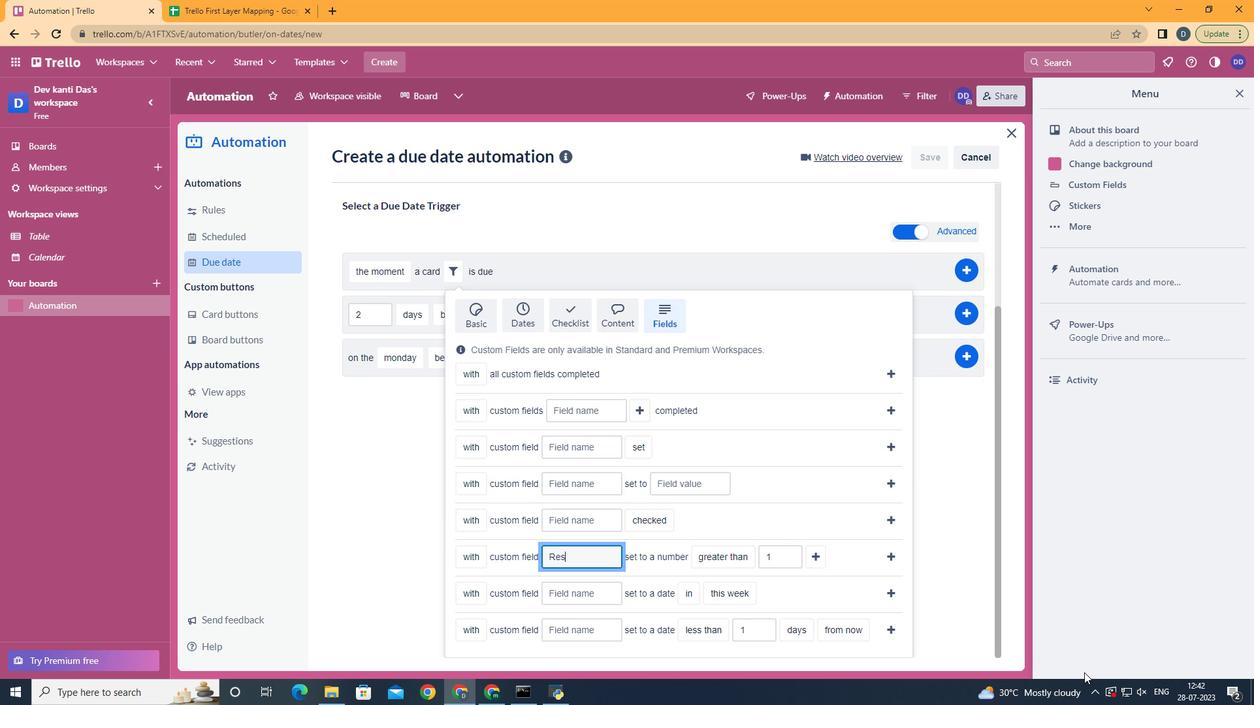
Action: Mouse moved to (1100, 666)
Screenshot: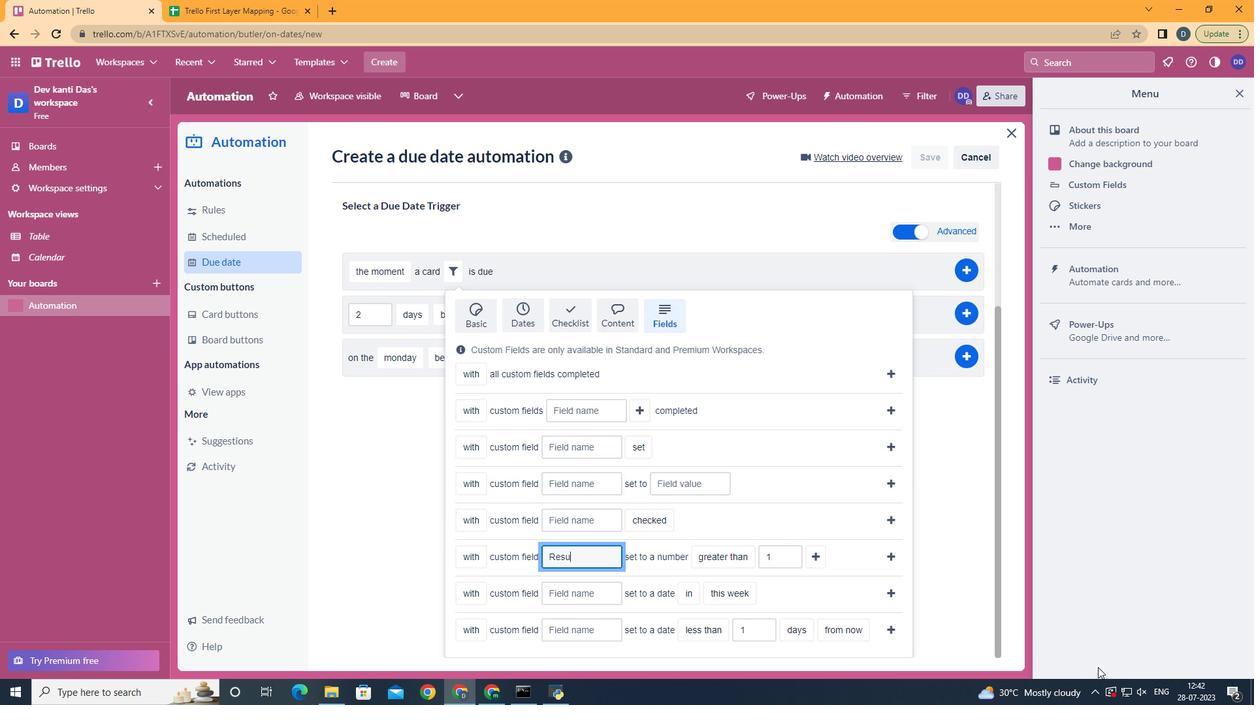 
Action: Key pressed m
Screenshot: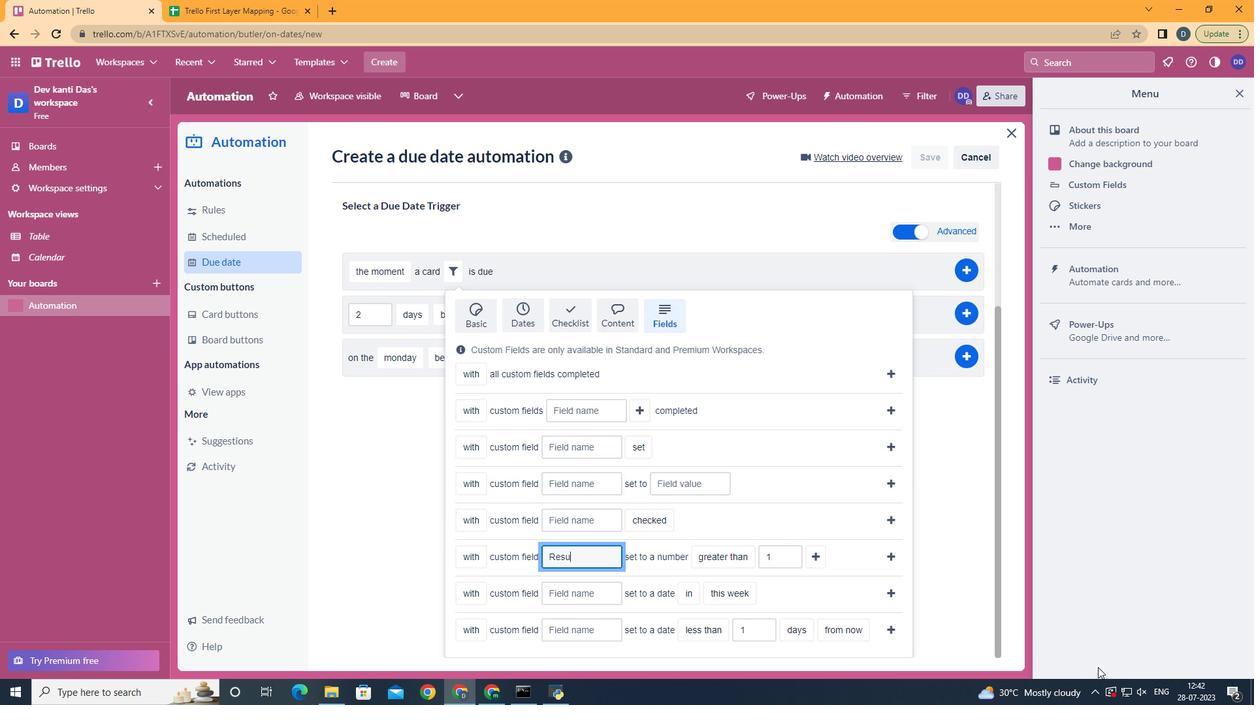 
Action: Mouse moved to (1103, 665)
Screenshot: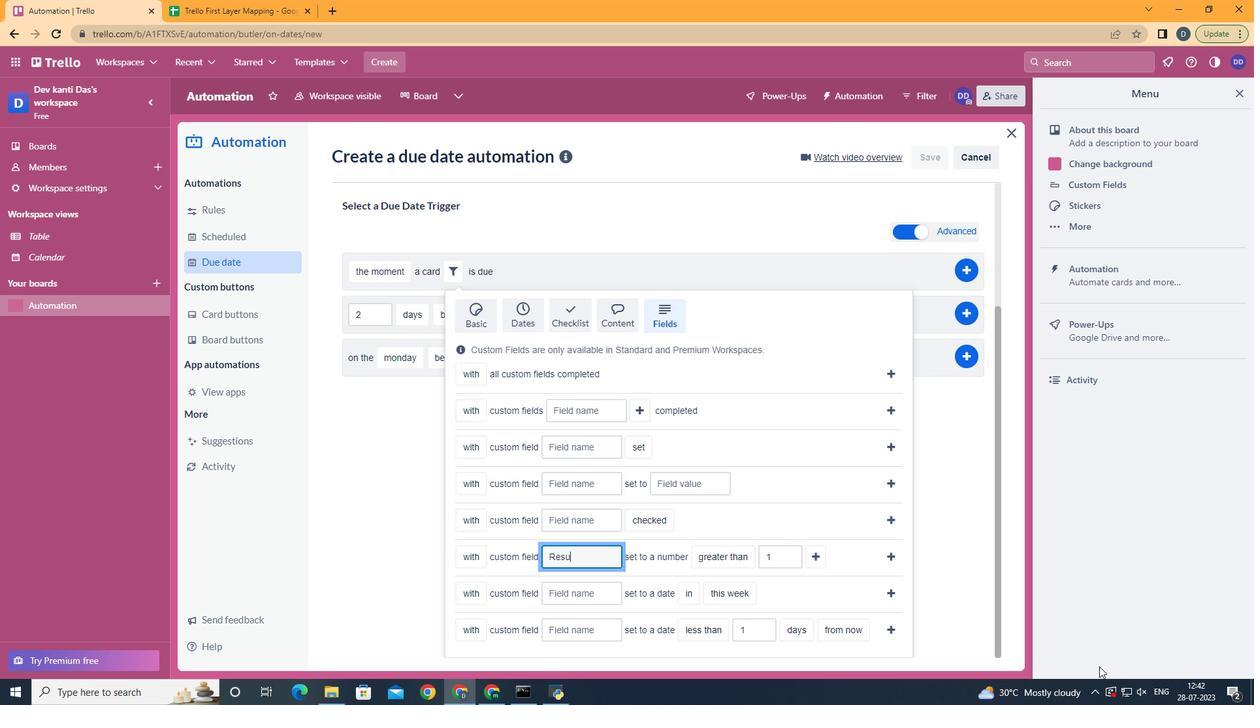 
Action: Key pressed e
Screenshot: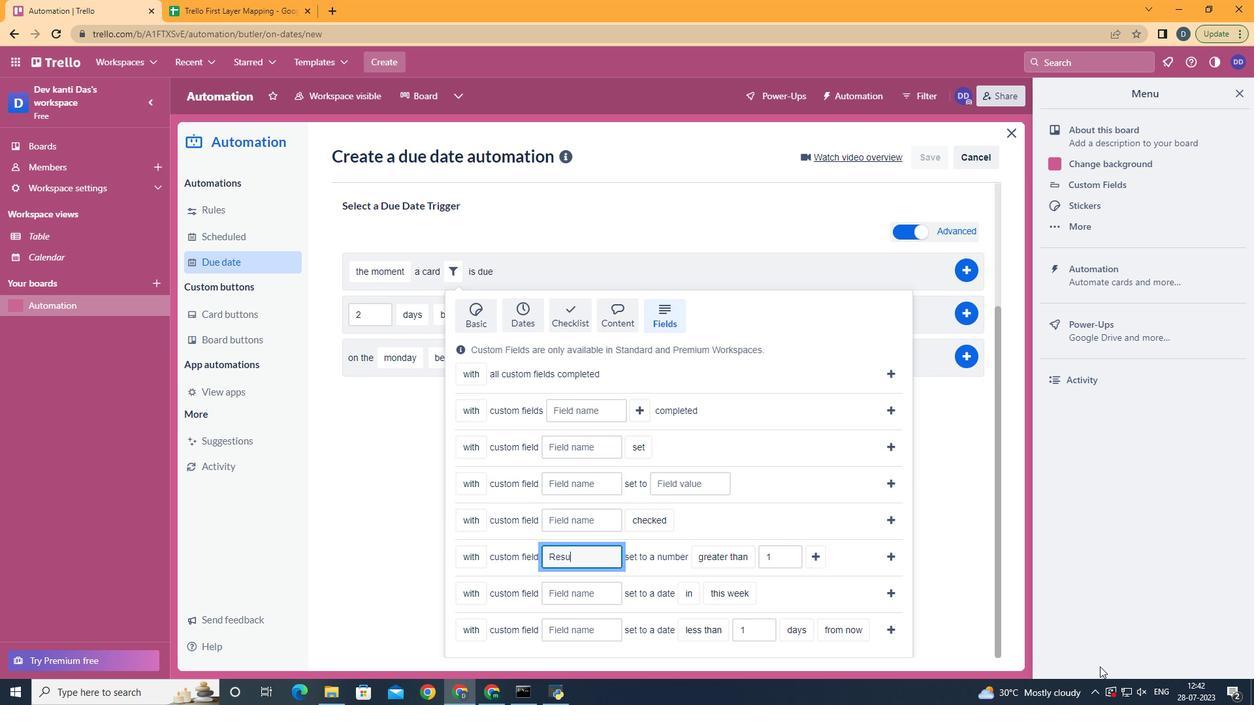 
Action: Mouse moved to (719, 535)
Screenshot: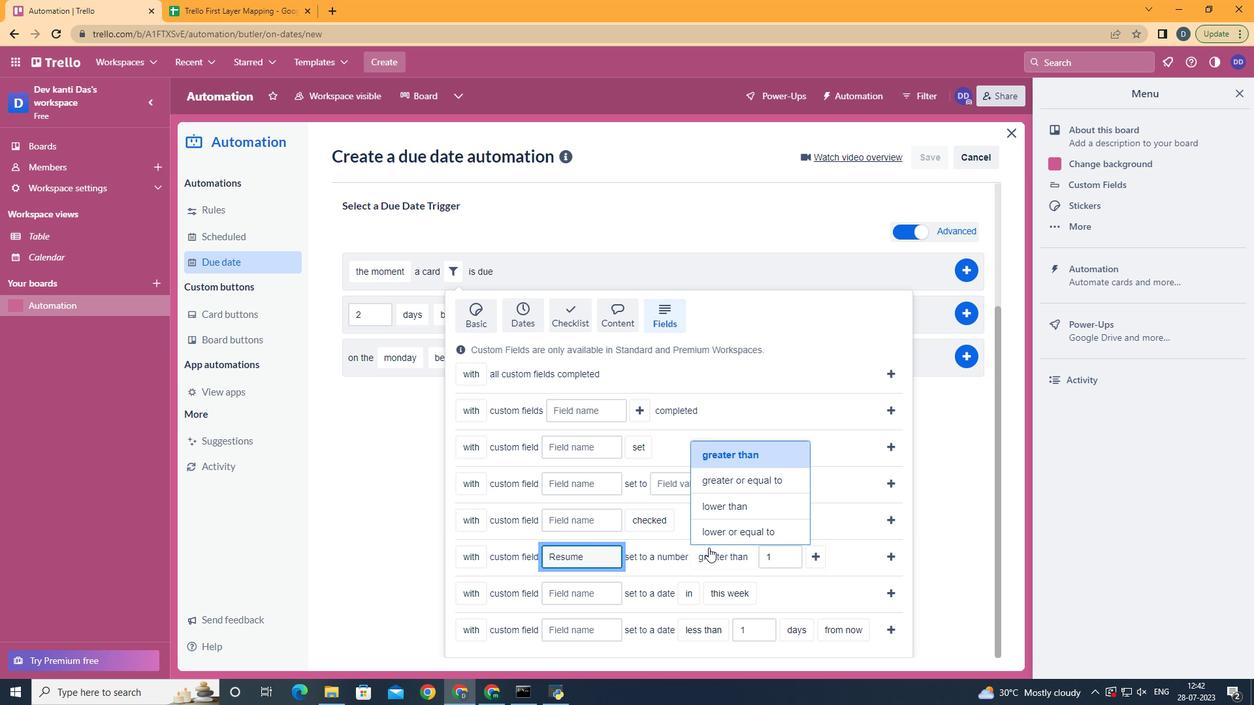 
Action: Mouse pressed left at (719, 535)
Screenshot: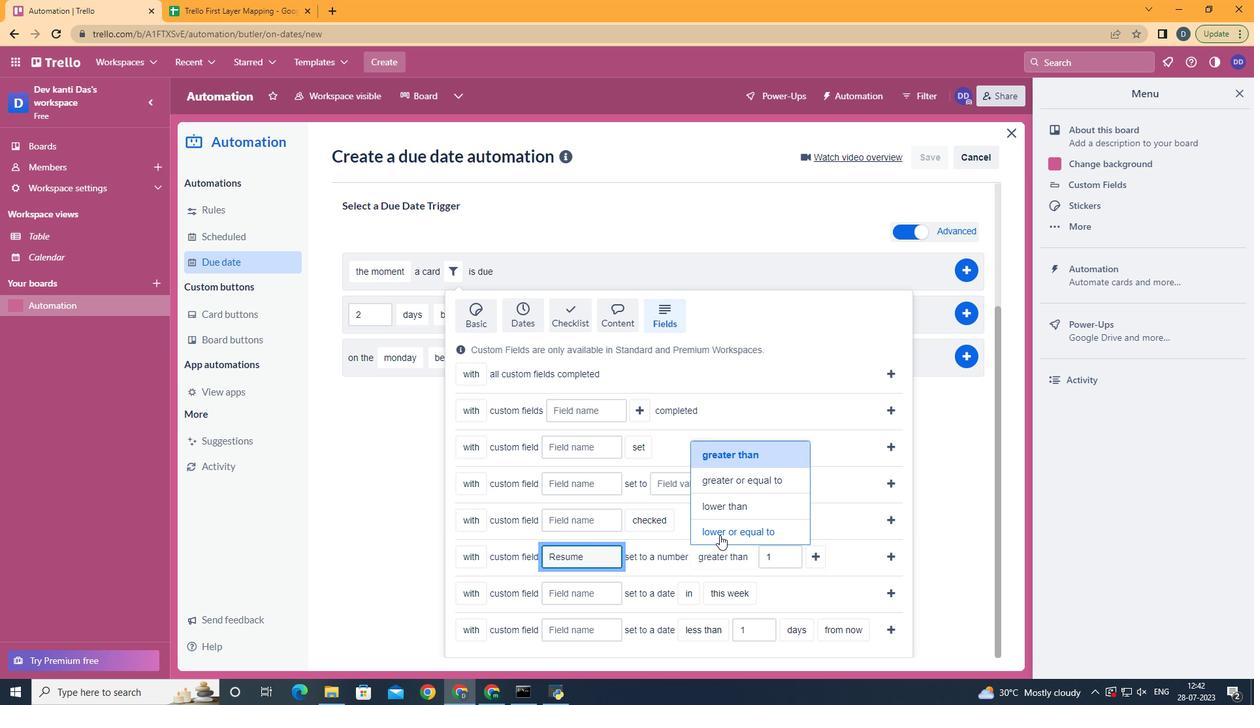 
Action: Mouse moved to (825, 562)
Screenshot: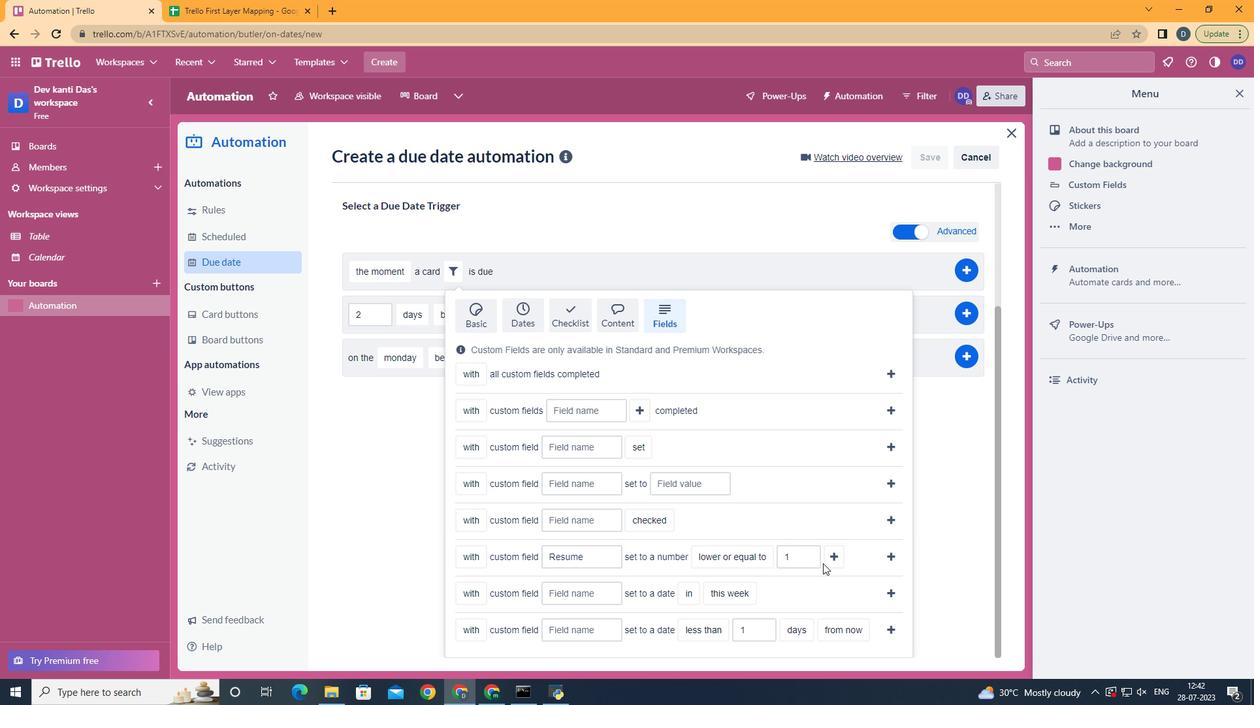 
Action: Mouse pressed left at (825, 562)
Screenshot: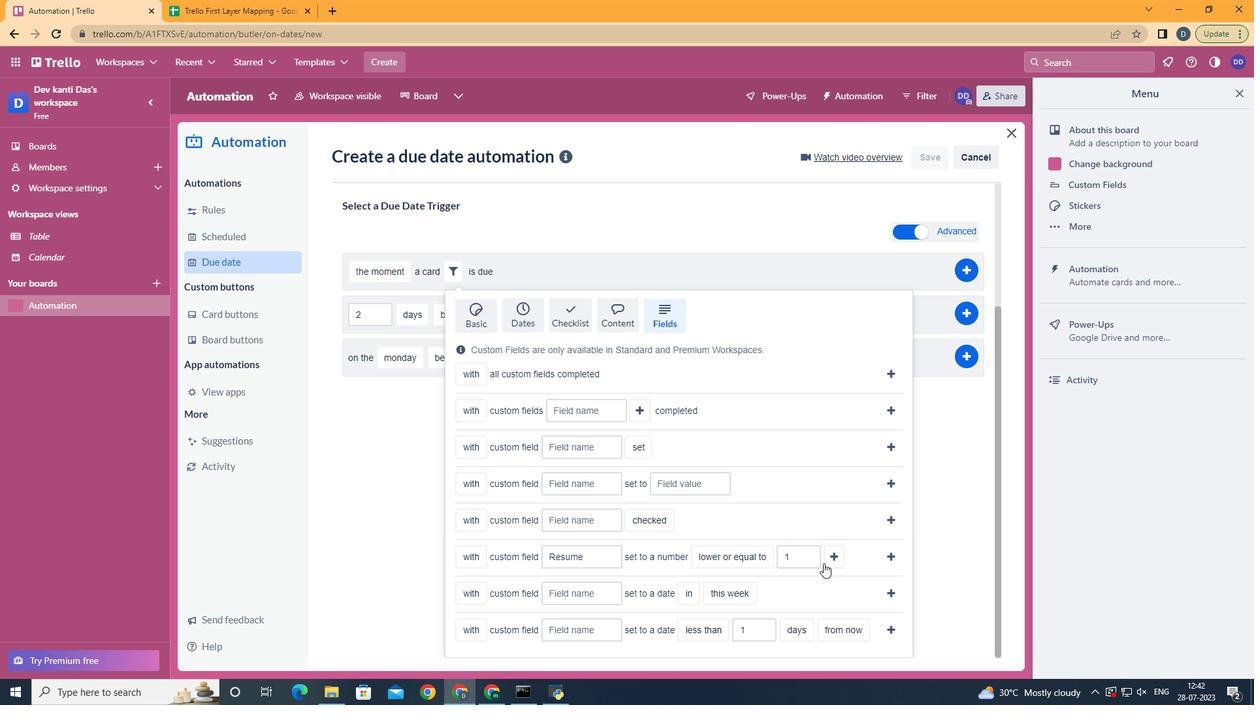 
Action: Mouse moved to (538, 557)
Screenshot: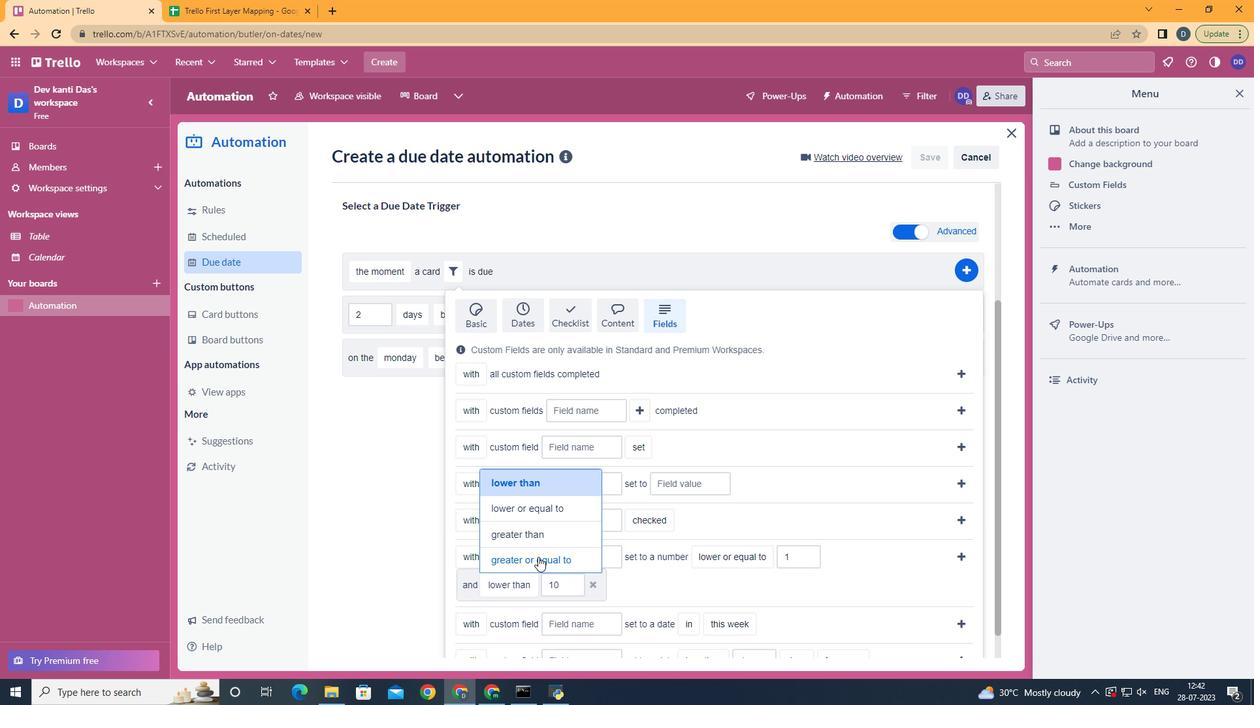 
Action: Mouse pressed left at (538, 557)
Screenshot: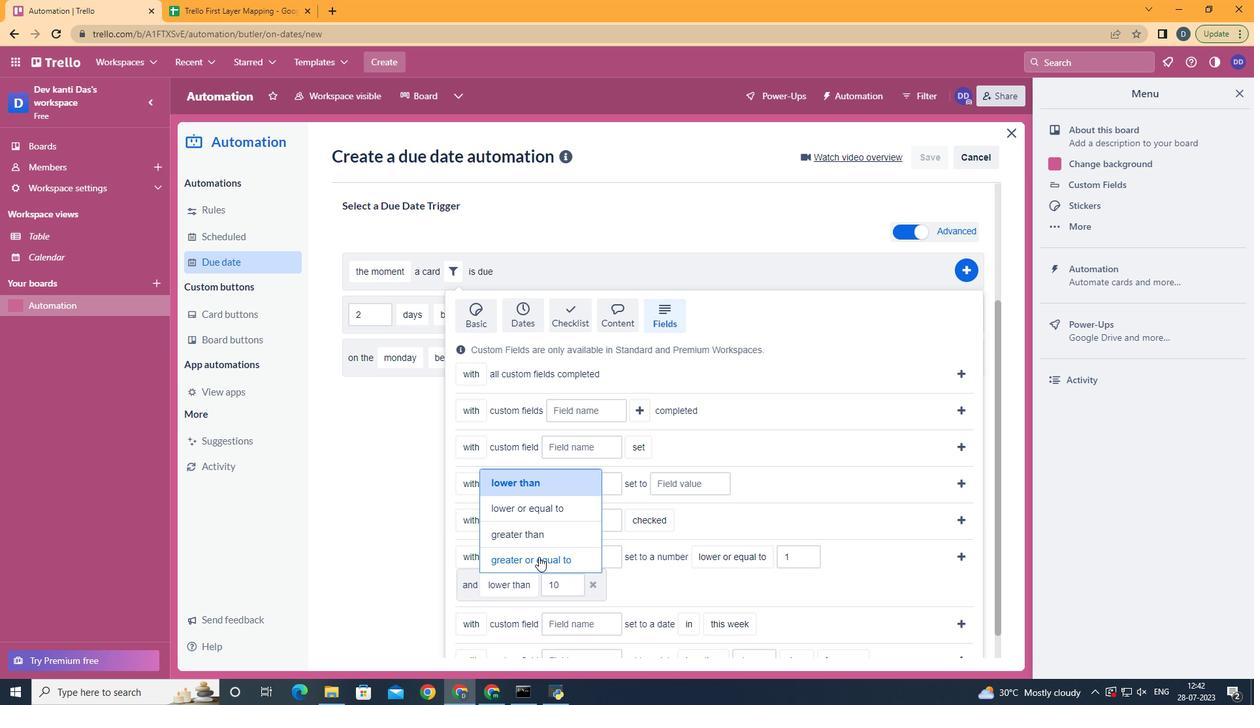 
Action: Mouse moved to (958, 557)
Screenshot: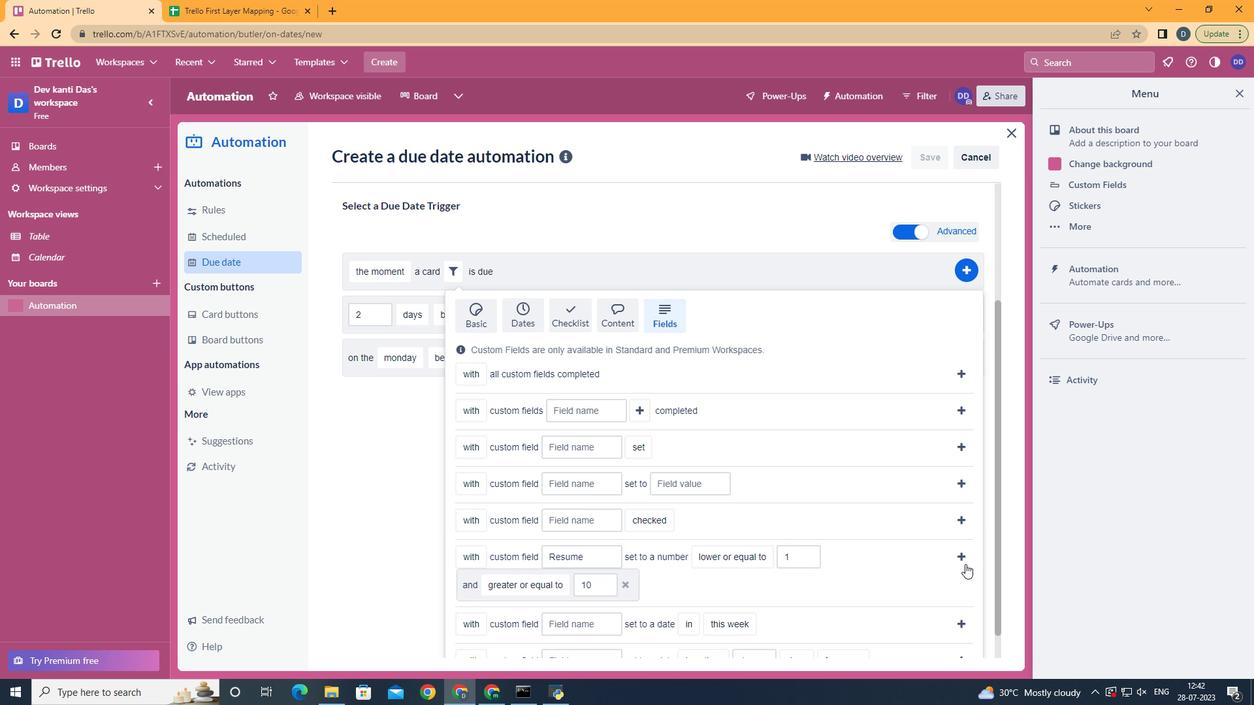 
Action: Mouse pressed left at (958, 557)
Screenshot: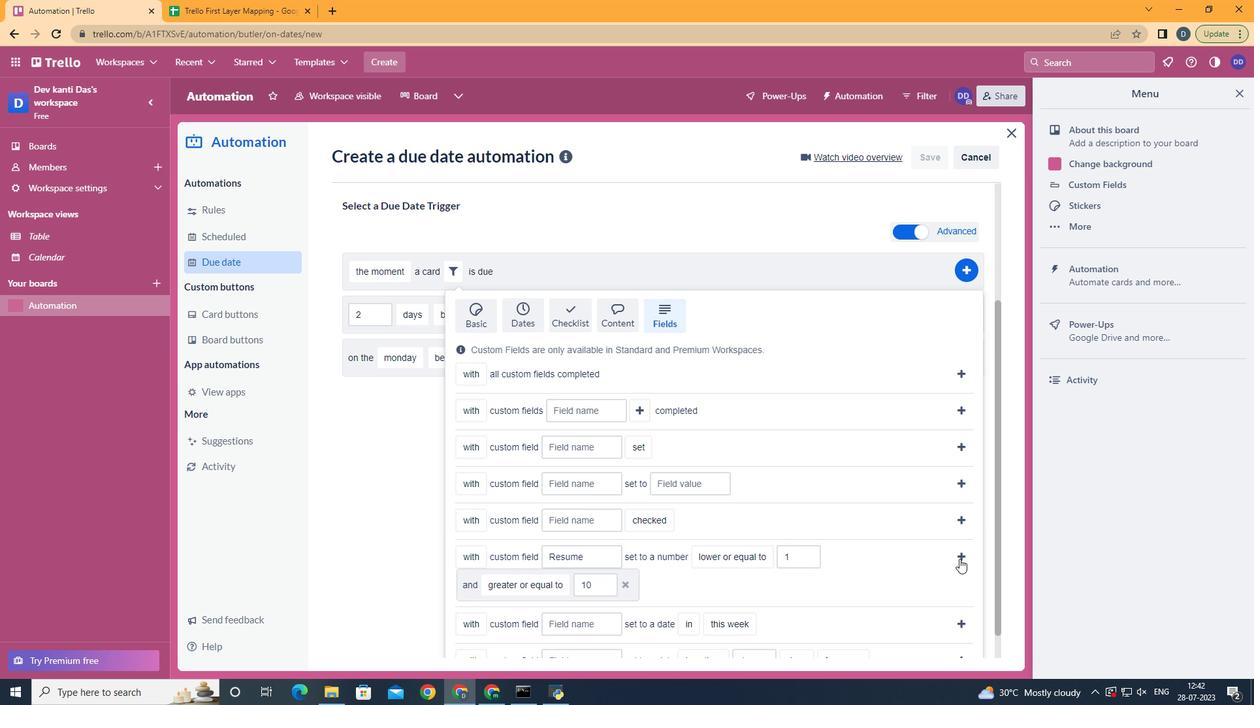 
Action: Mouse moved to (886, 543)
Screenshot: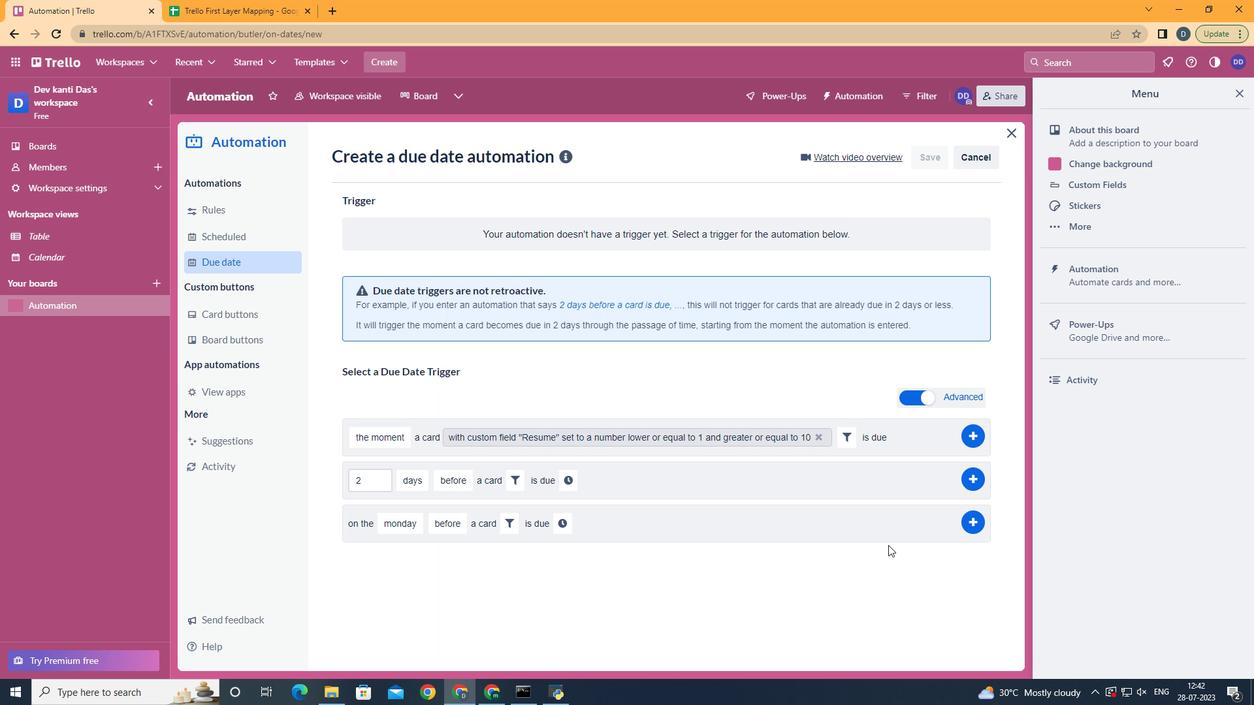 
